 Task: Add Vevan Mozza, Plant-Based Shredded Mozzarella Cheese to the cart.
Action: Mouse moved to (796, 281)
Screenshot: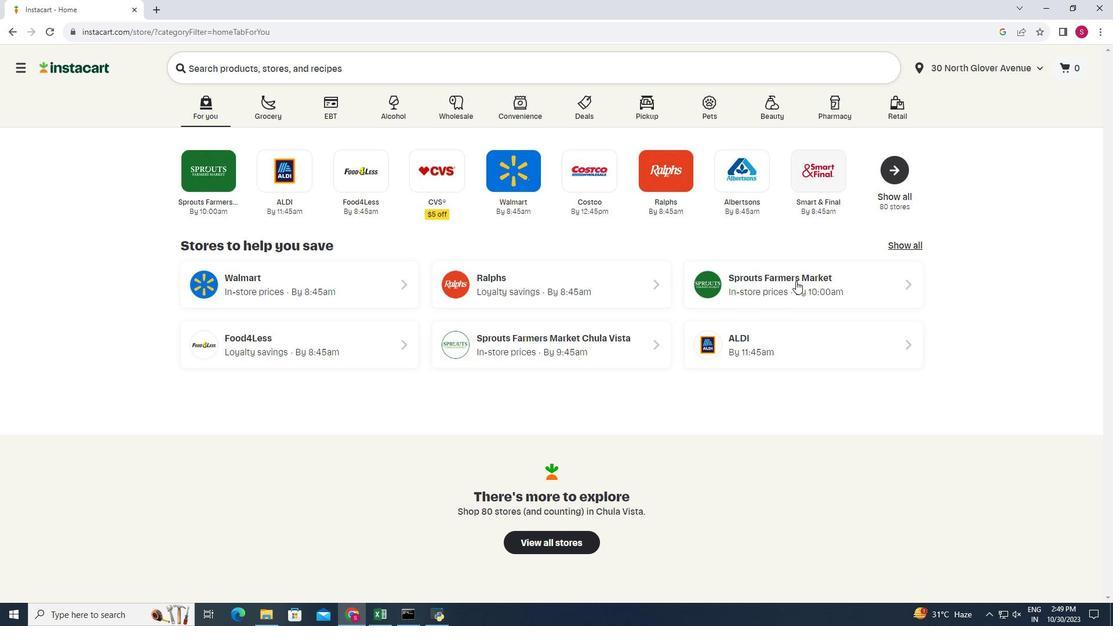 
Action: Mouse pressed left at (796, 281)
Screenshot: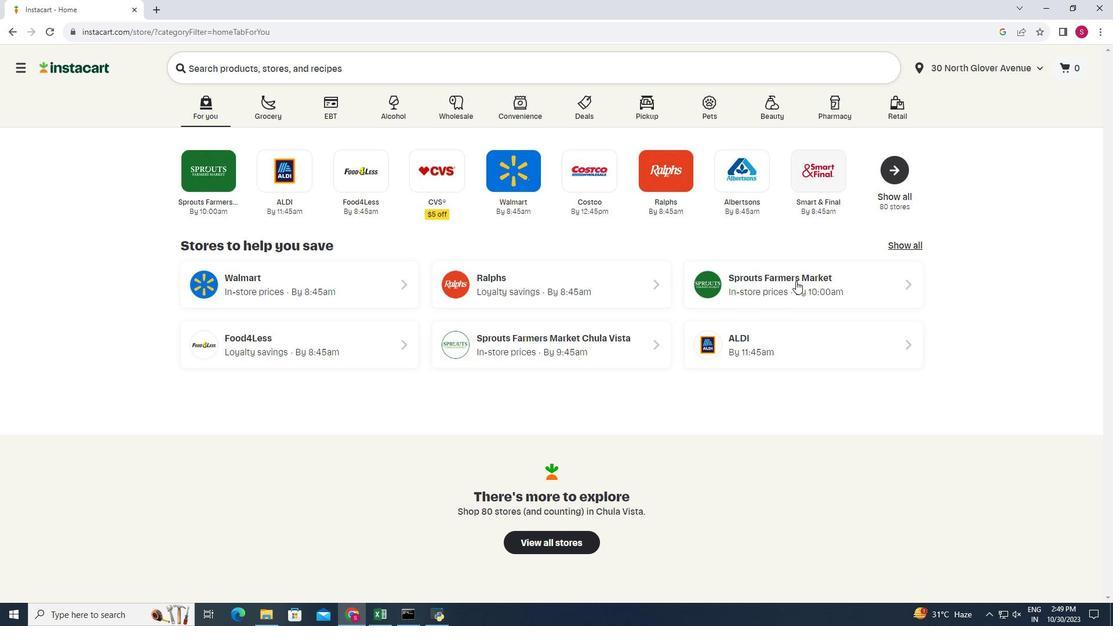 
Action: Mouse moved to (20, 507)
Screenshot: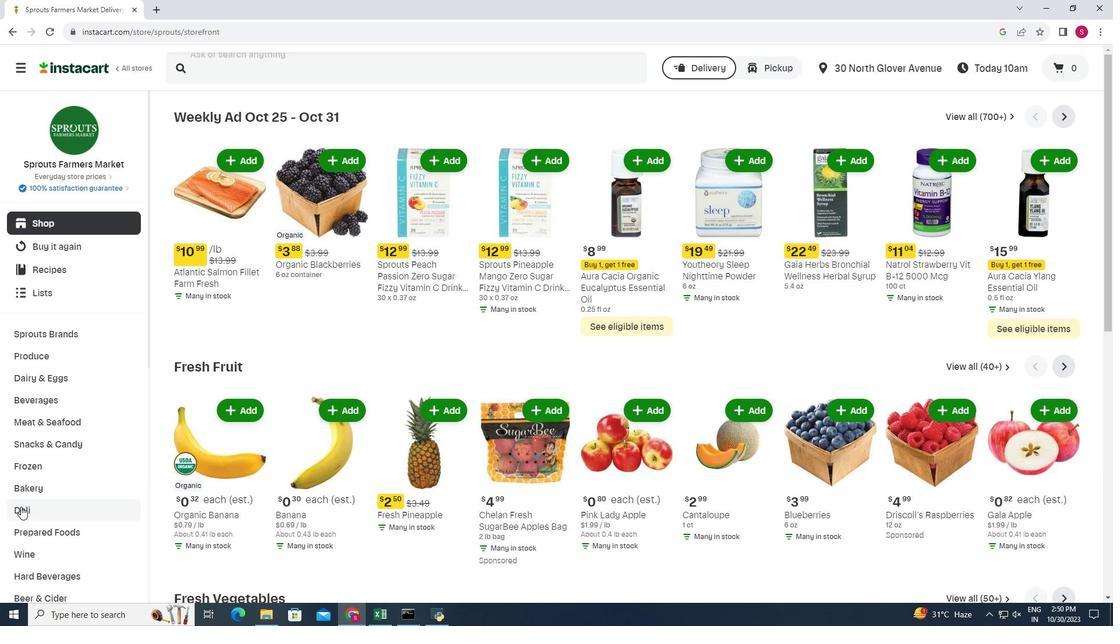 
Action: Mouse pressed left at (20, 507)
Screenshot: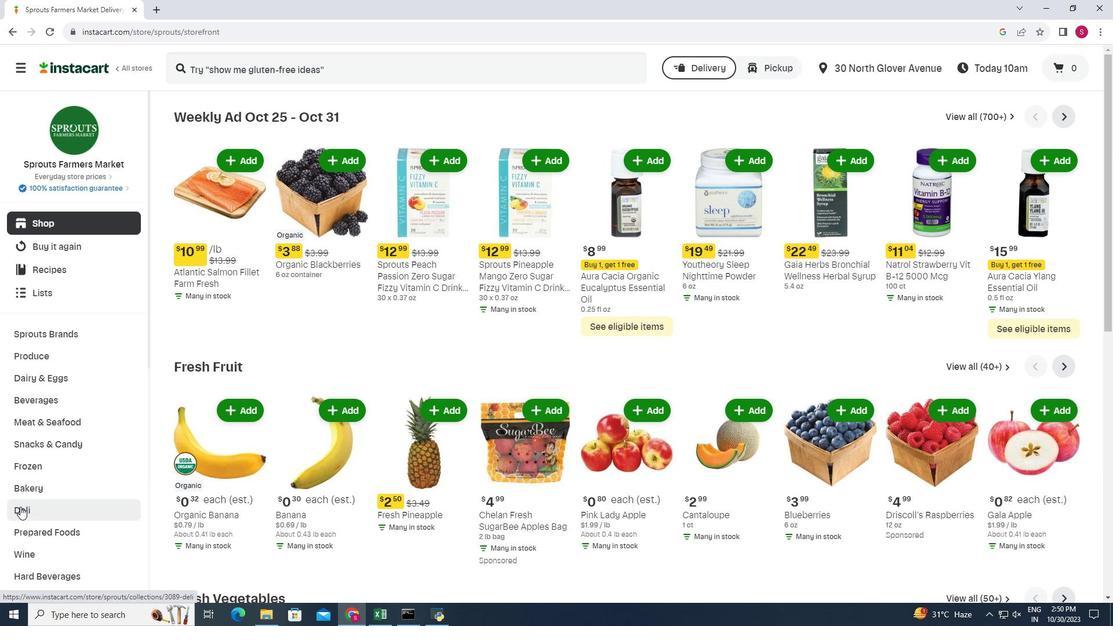 
Action: Mouse moved to (304, 291)
Screenshot: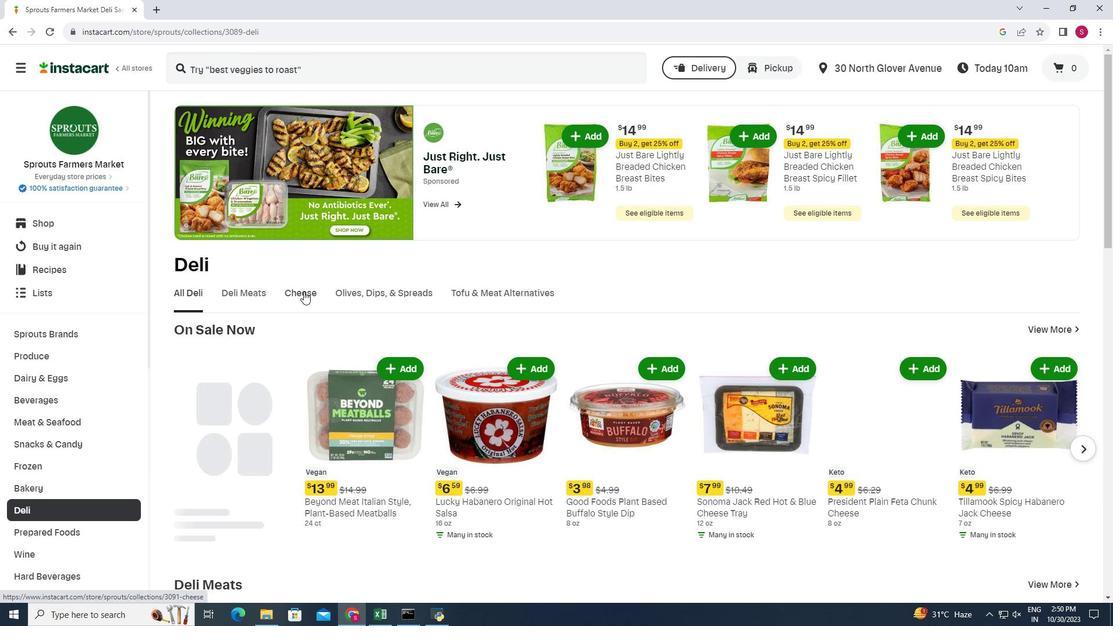
Action: Mouse pressed left at (304, 291)
Screenshot: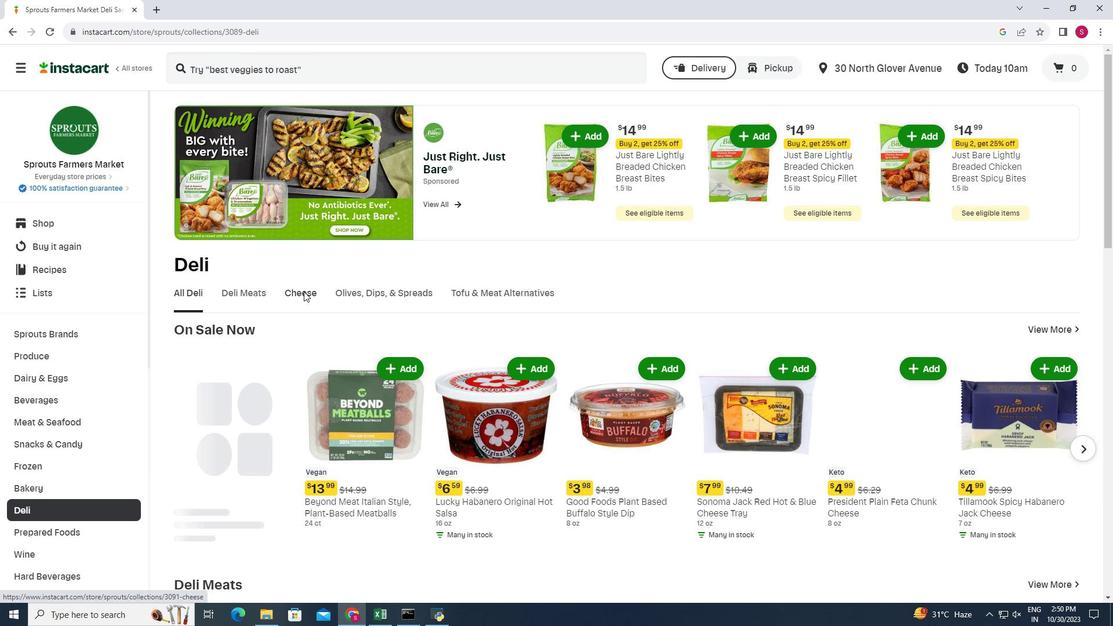 
Action: Mouse moved to (1007, 320)
Screenshot: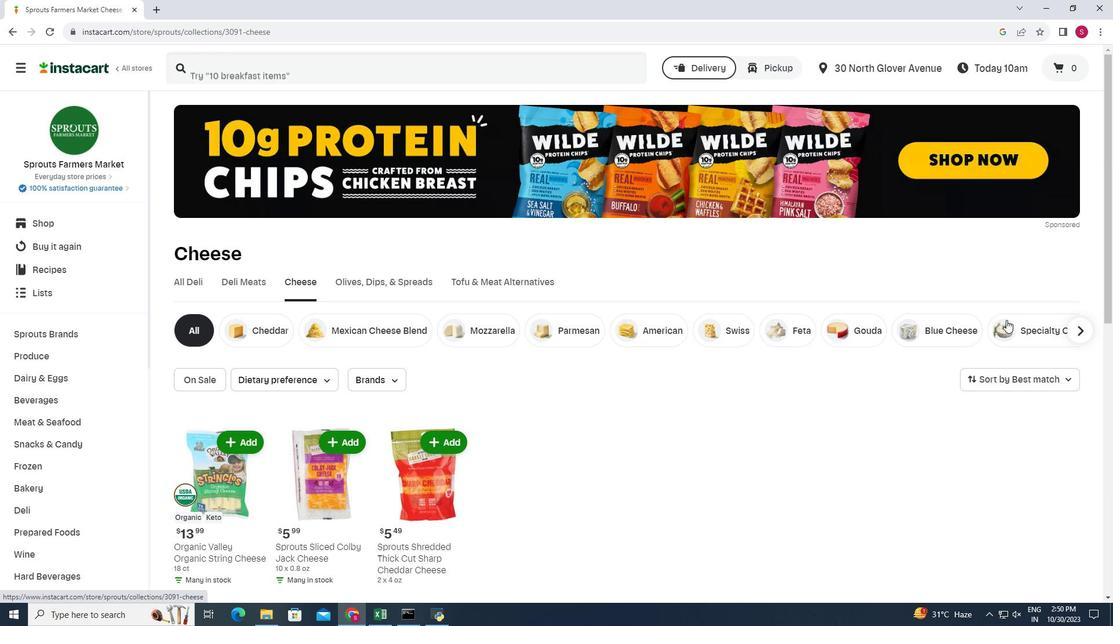 
Action: Mouse pressed left at (1007, 320)
Screenshot: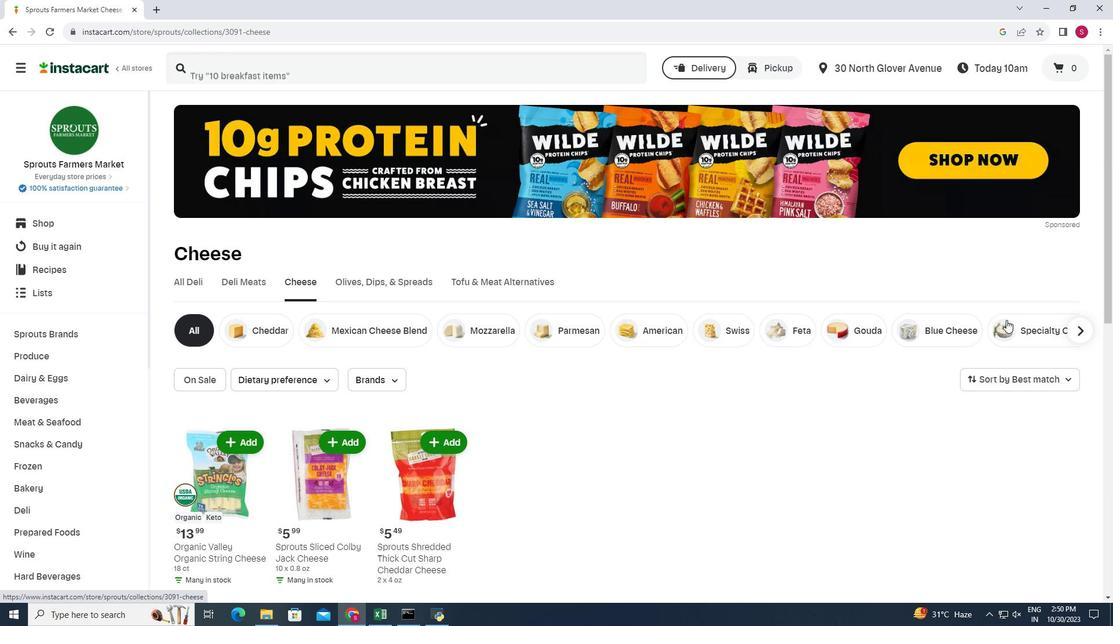 
Action: Mouse moved to (395, 268)
Screenshot: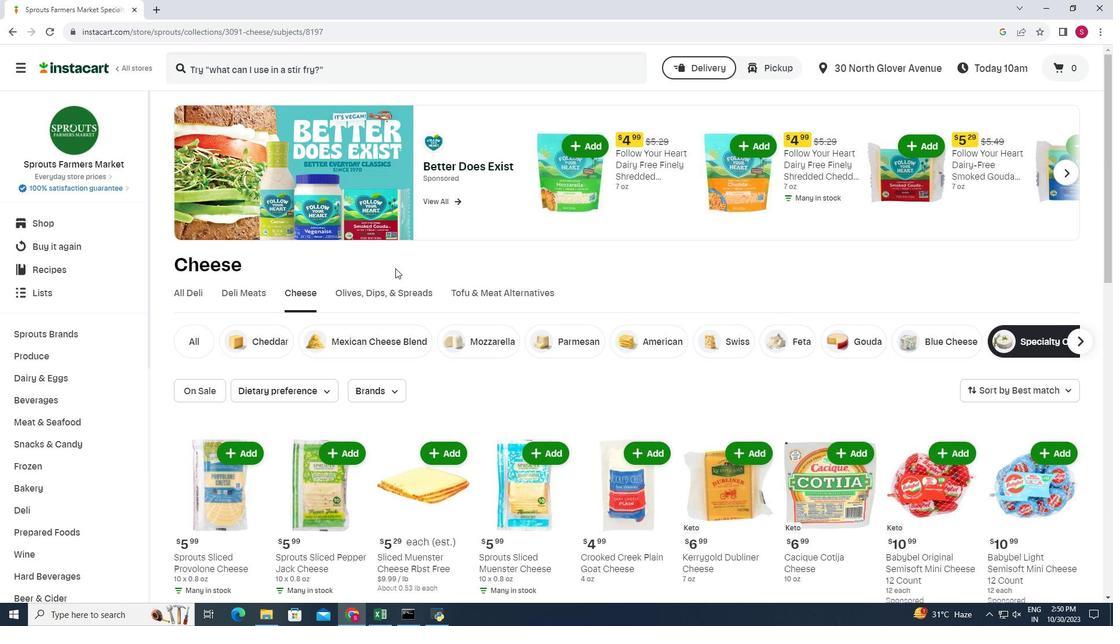 
Action: Mouse scrolled (395, 268) with delta (0, 0)
Screenshot: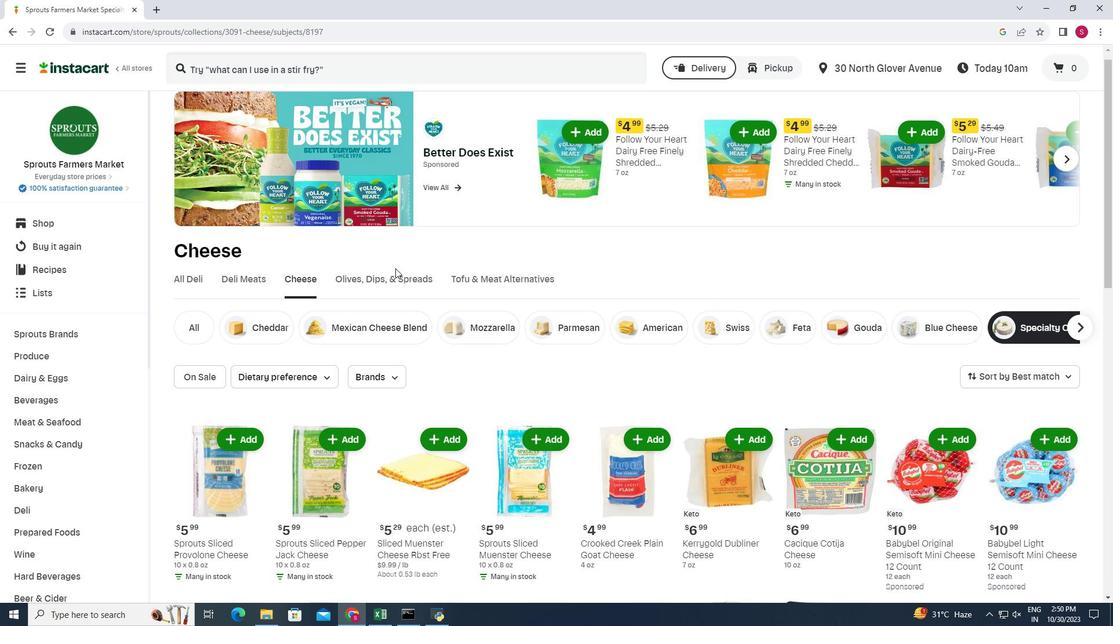 
Action: Mouse scrolled (395, 268) with delta (0, 0)
Screenshot: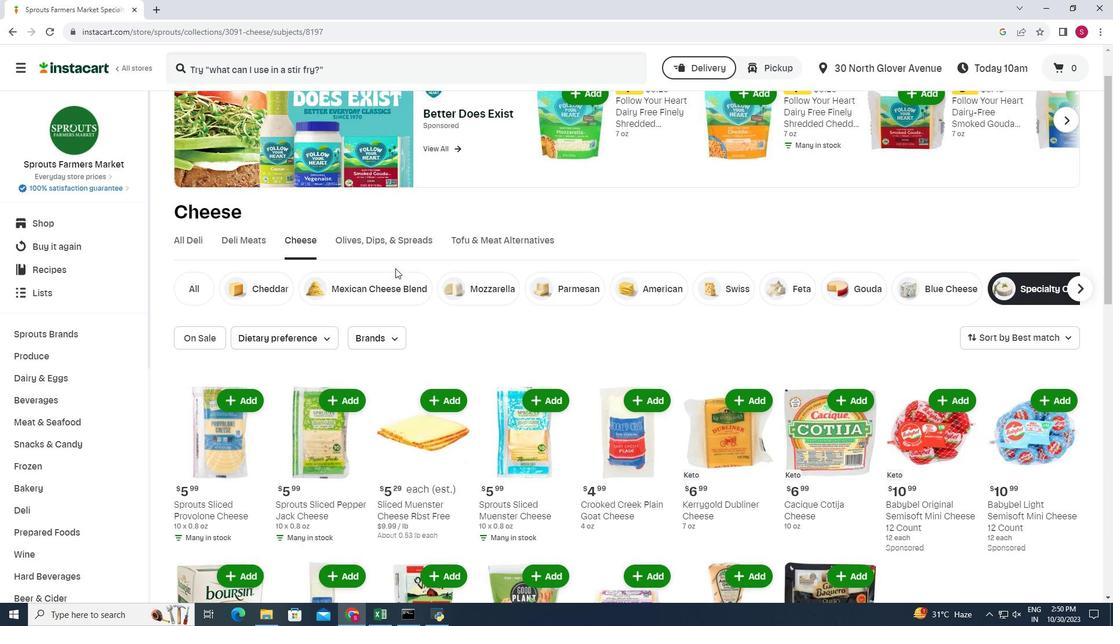 
Action: Mouse scrolled (395, 268) with delta (0, 0)
Screenshot: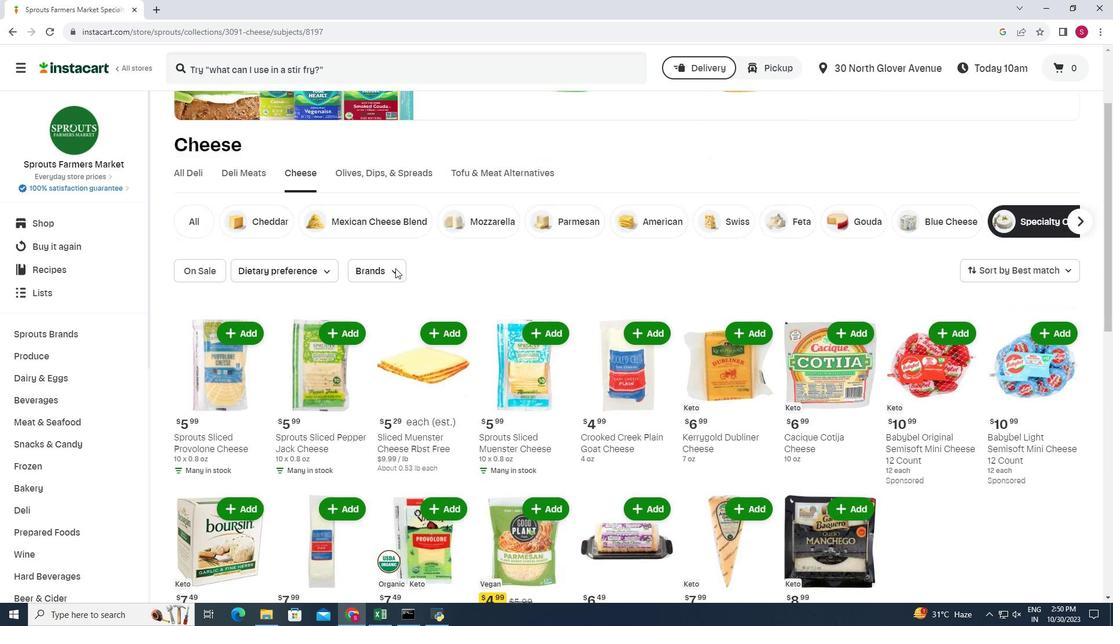 
Action: Mouse moved to (1013, 377)
Screenshot: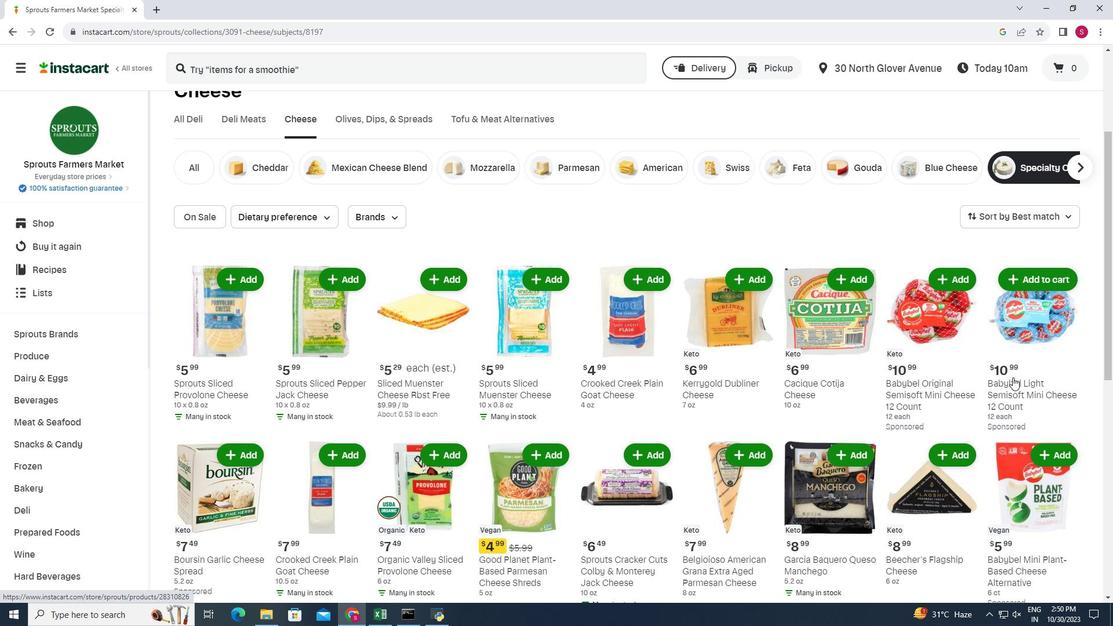 
Action: Mouse scrolled (1013, 377) with delta (0, 0)
Screenshot: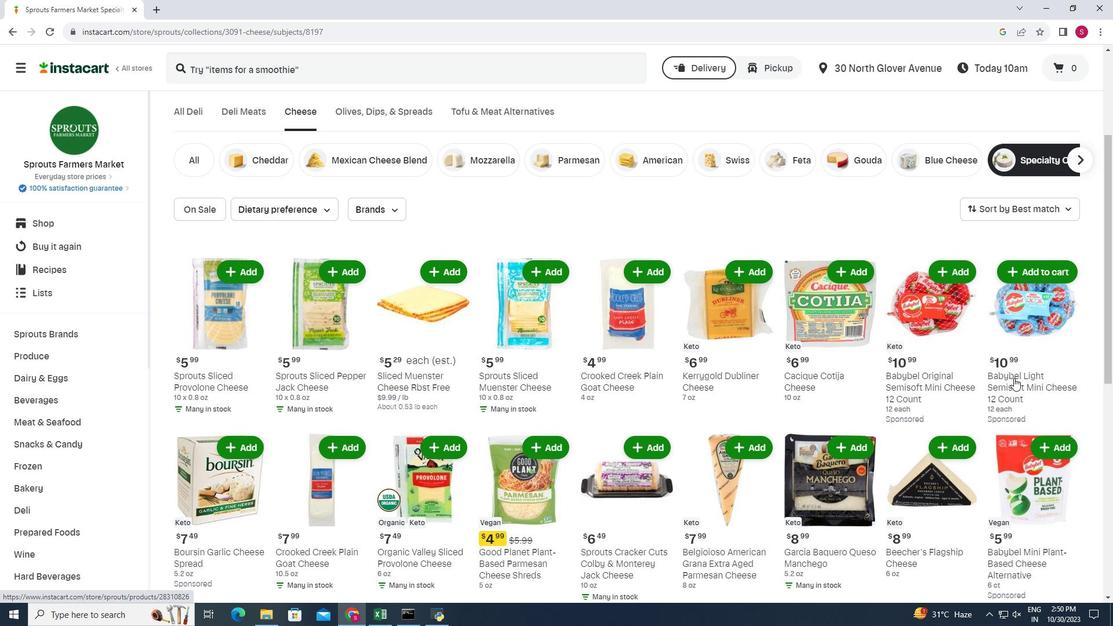 
Action: Mouse moved to (1014, 378)
Screenshot: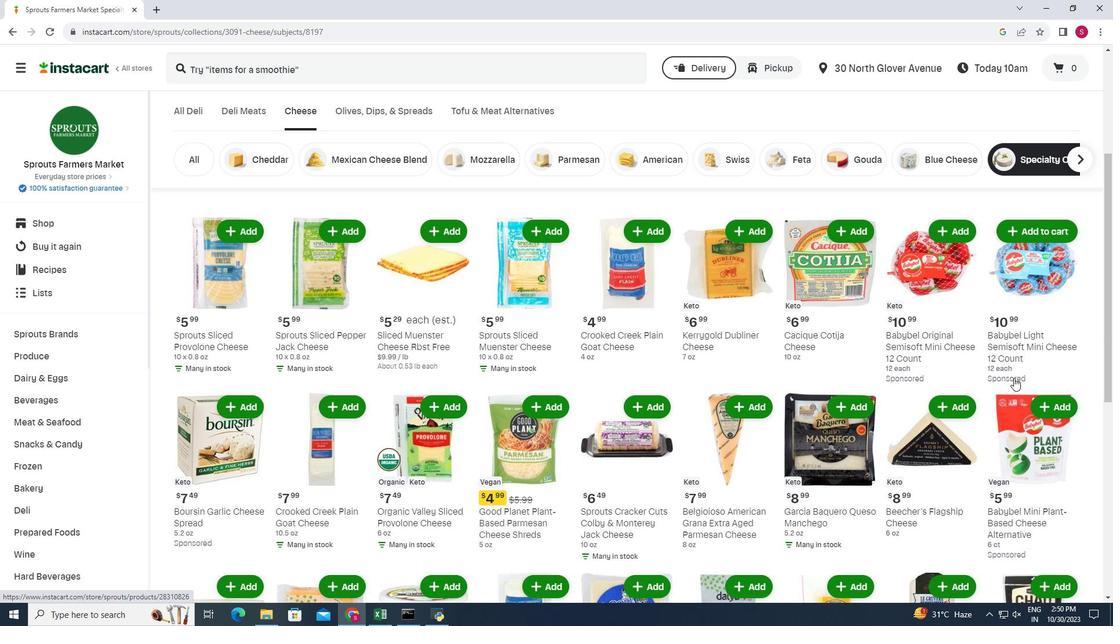 
Action: Mouse scrolled (1014, 377) with delta (0, 0)
Screenshot: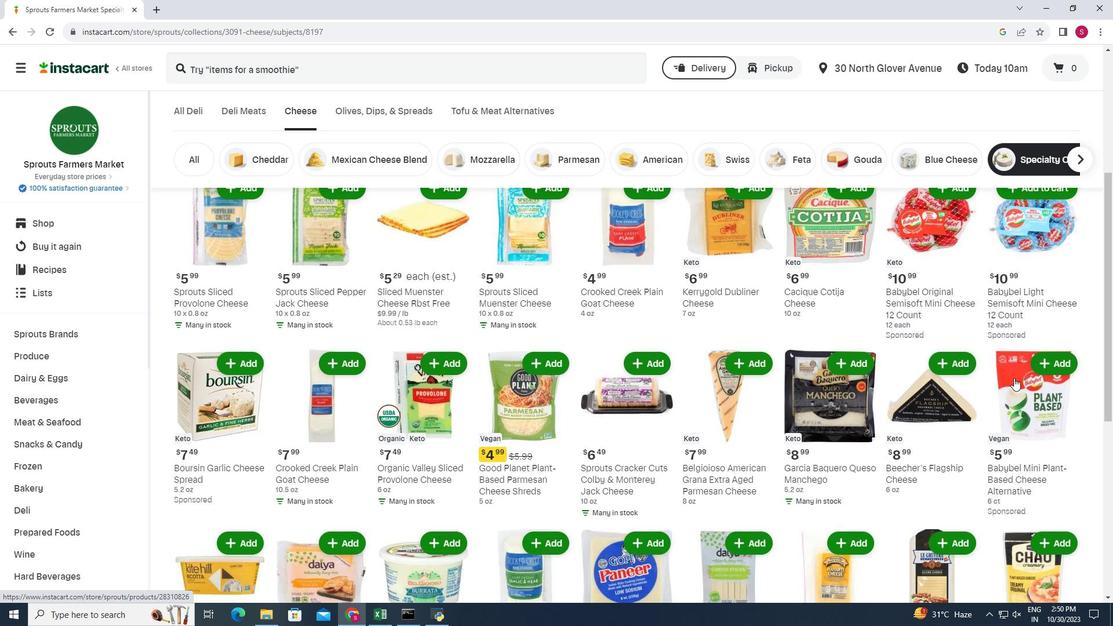 
Action: Mouse moved to (183, 425)
Screenshot: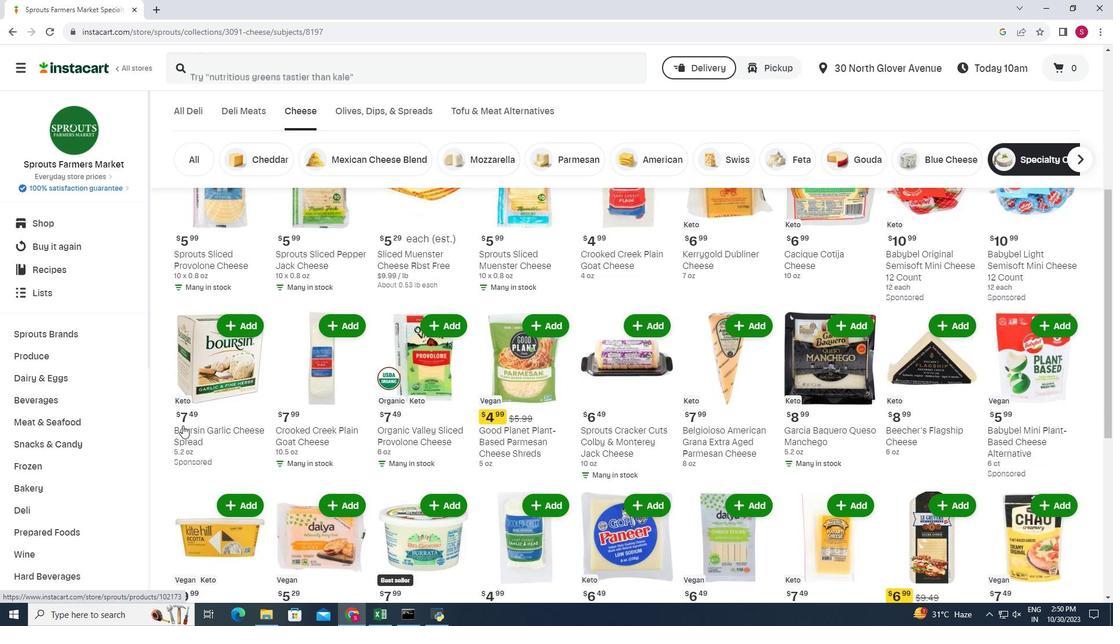 
Action: Mouse scrolled (183, 425) with delta (0, 0)
Screenshot: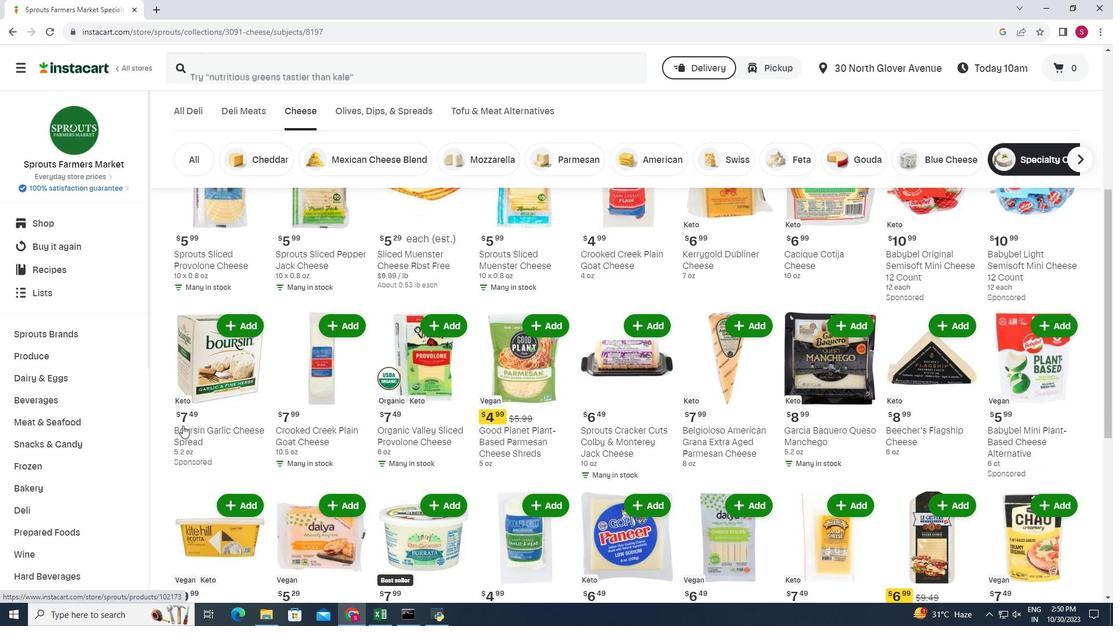 
Action: Mouse moved to (183, 425)
Screenshot: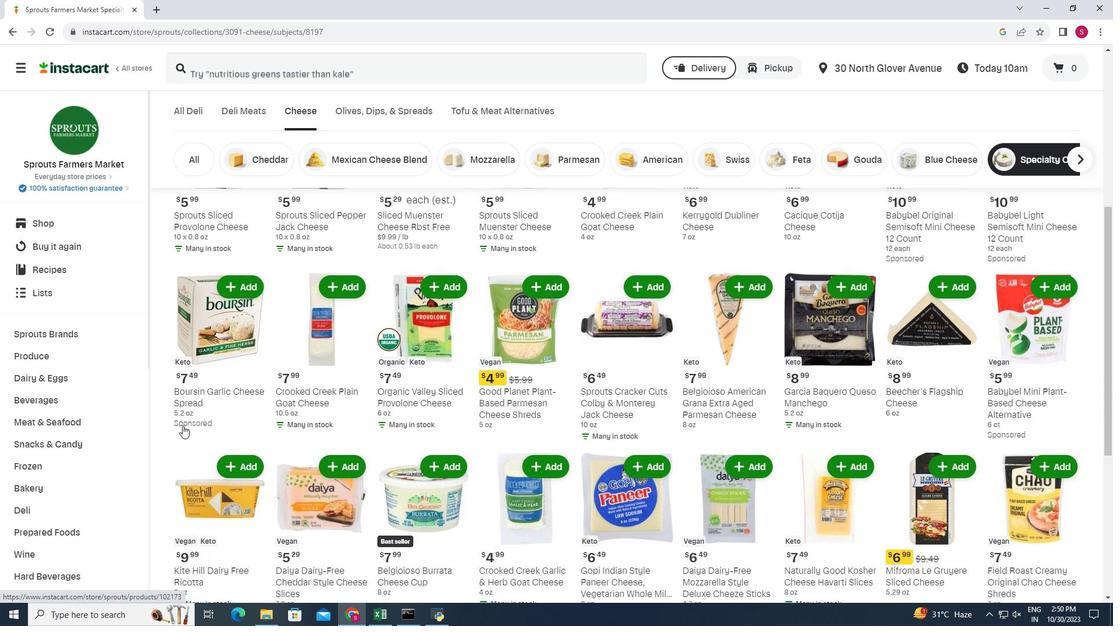 
Action: Mouse scrolled (183, 425) with delta (0, 0)
Screenshot: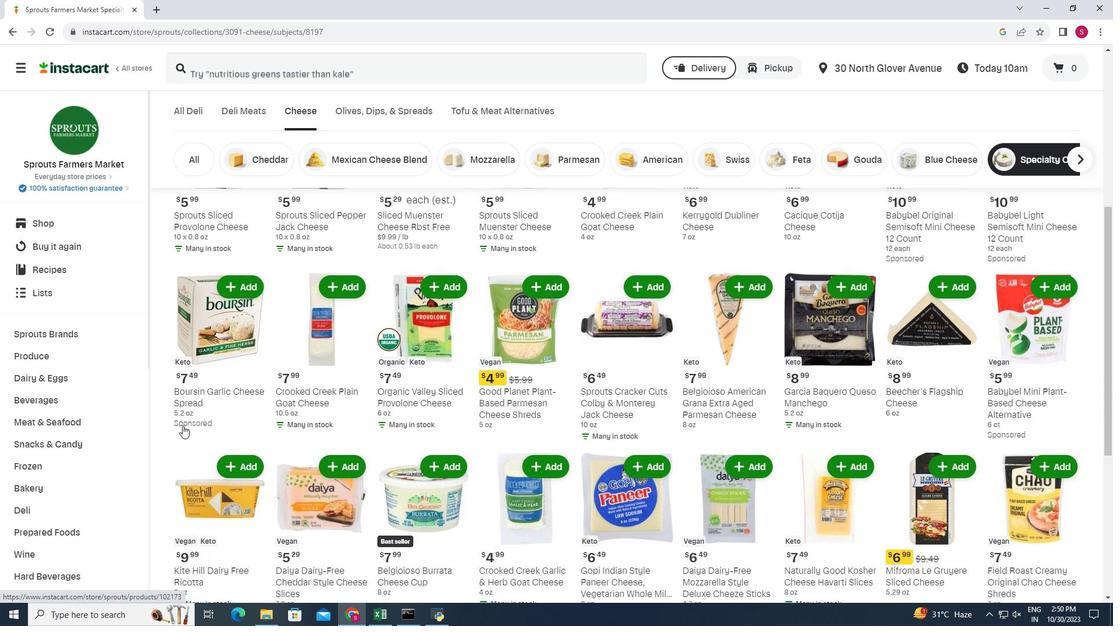 
Action: Mouse moved to (182, 425)
Screenshot: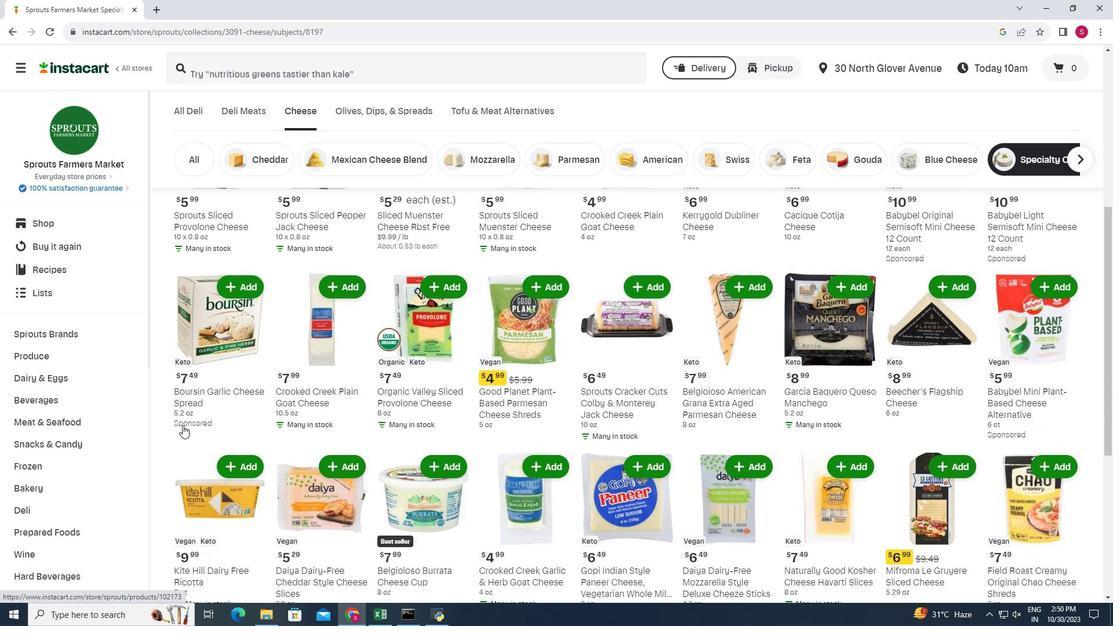 
Action: Mouse scrolled (182, 425) with delta (0, 0)
Screenshot: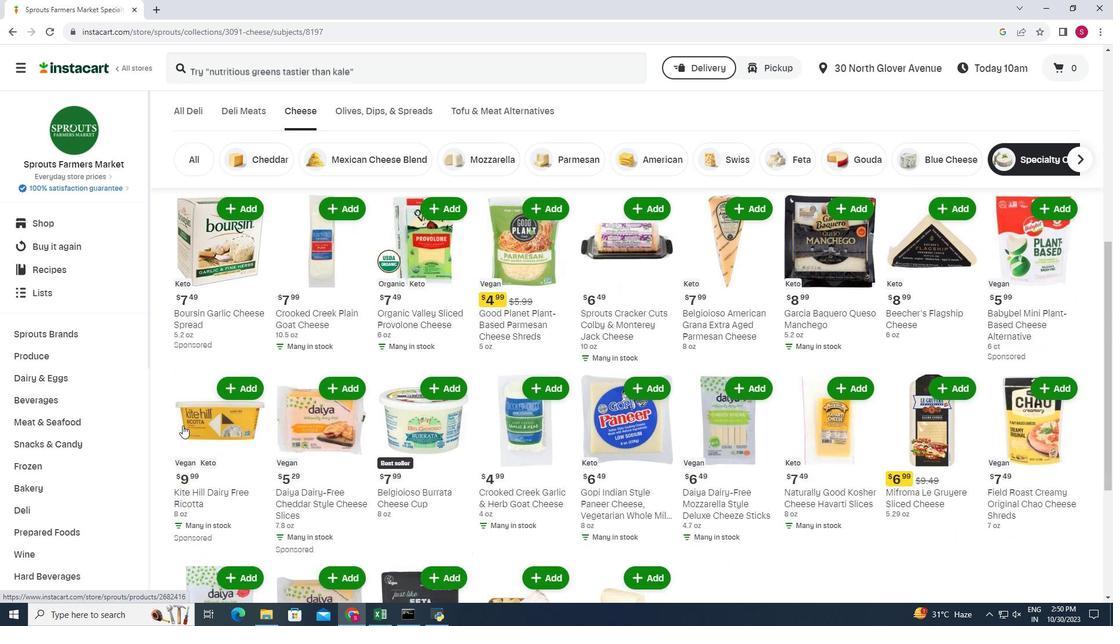 
Action: Mouse moved to (1021, 456)
Screenshot: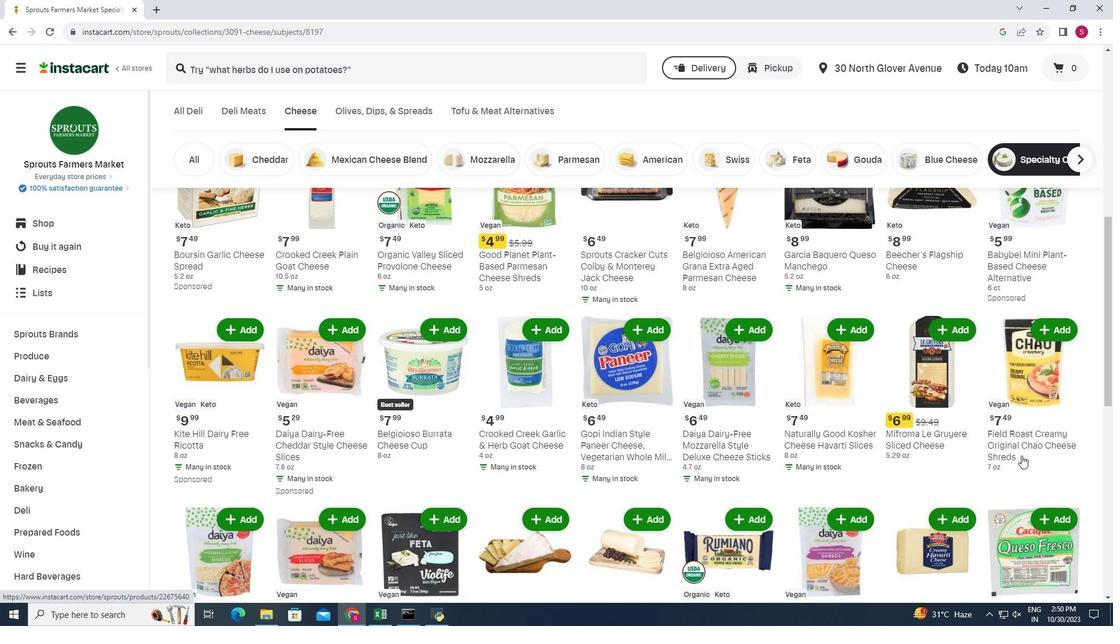 
Action: Mouse scrolled (1021, 455) with delta (0, 0)
Screenshot: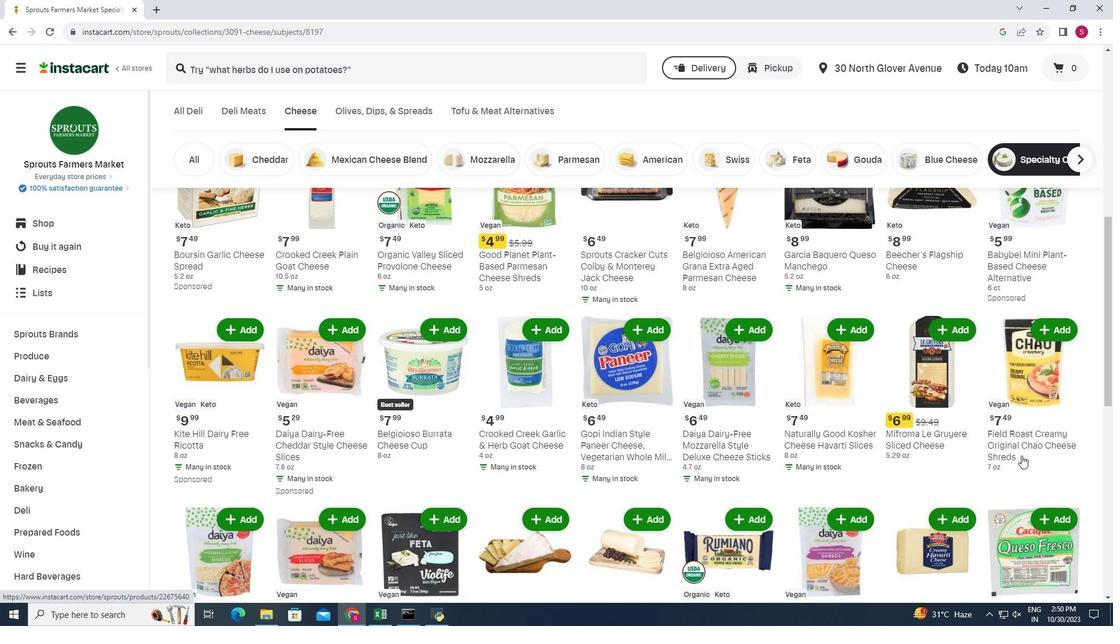 
Action: Mouse moved to (1022, 456)
Screenshot: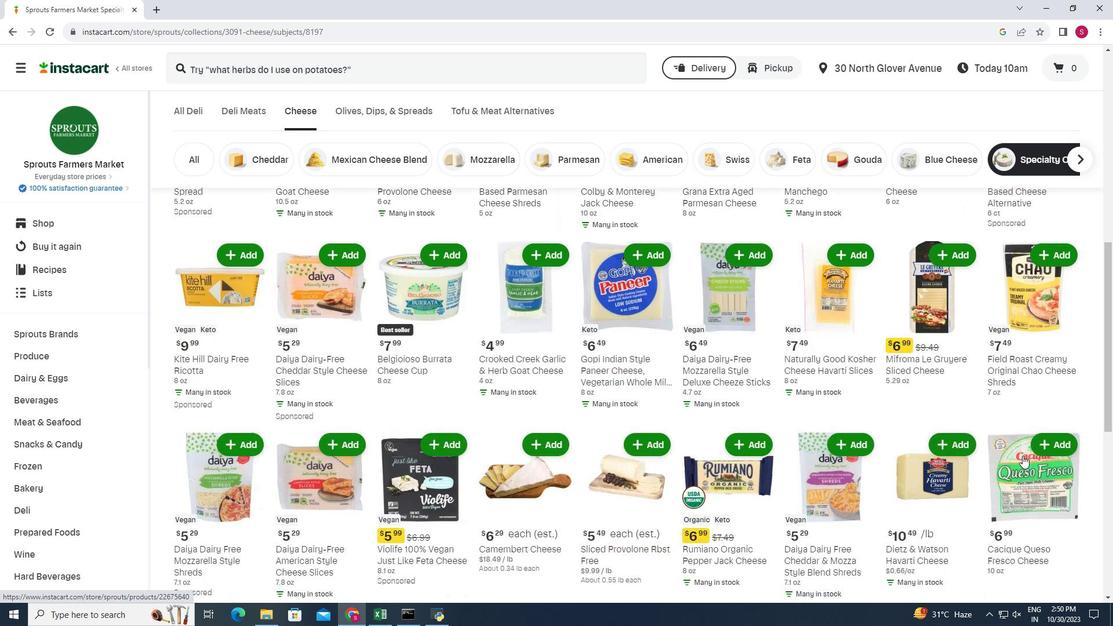 
Action: Mouse scrolled (1022, 455) with delta (0, 0)
Screenshot: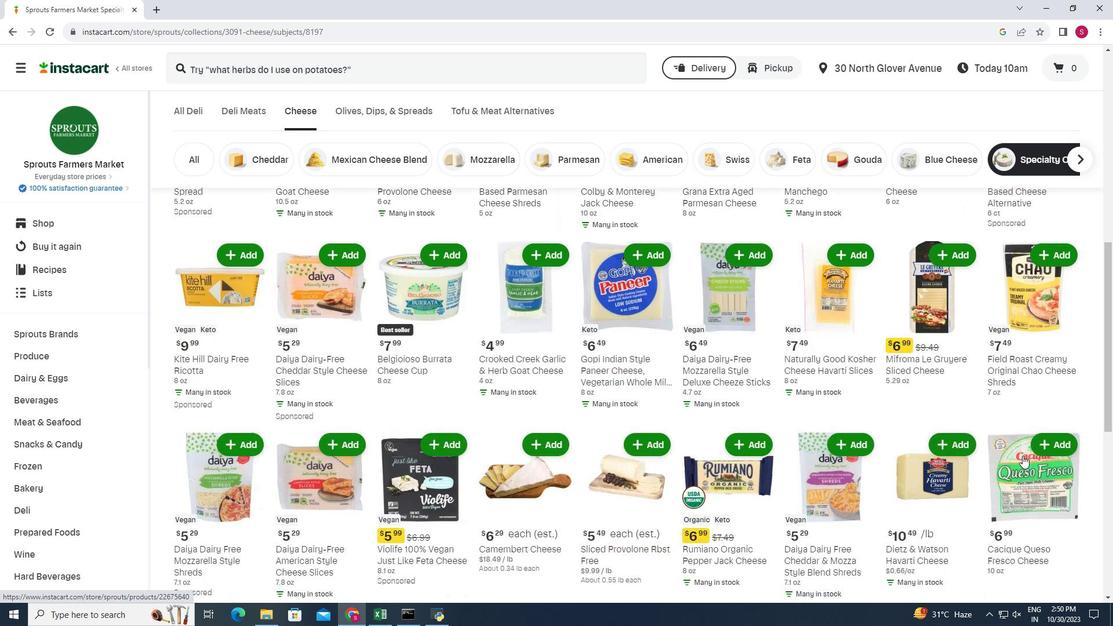 
Action: Mouse scrolled (1022, 455) with delta (0, 0)
Screenshot: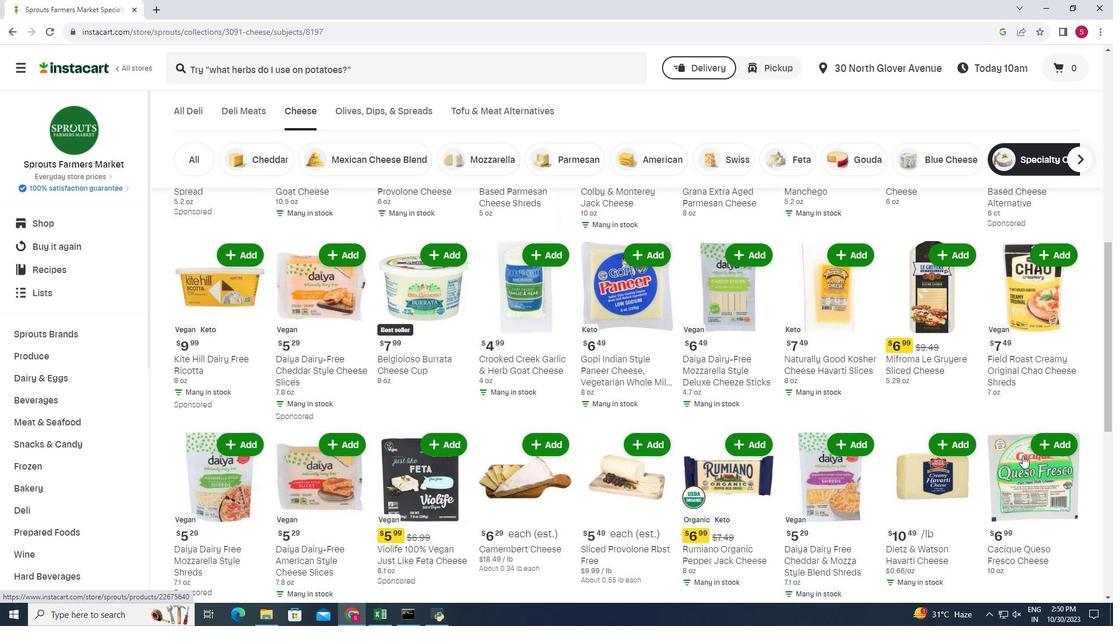 
Action: Mouse moved to (207, 464)
Screenshot: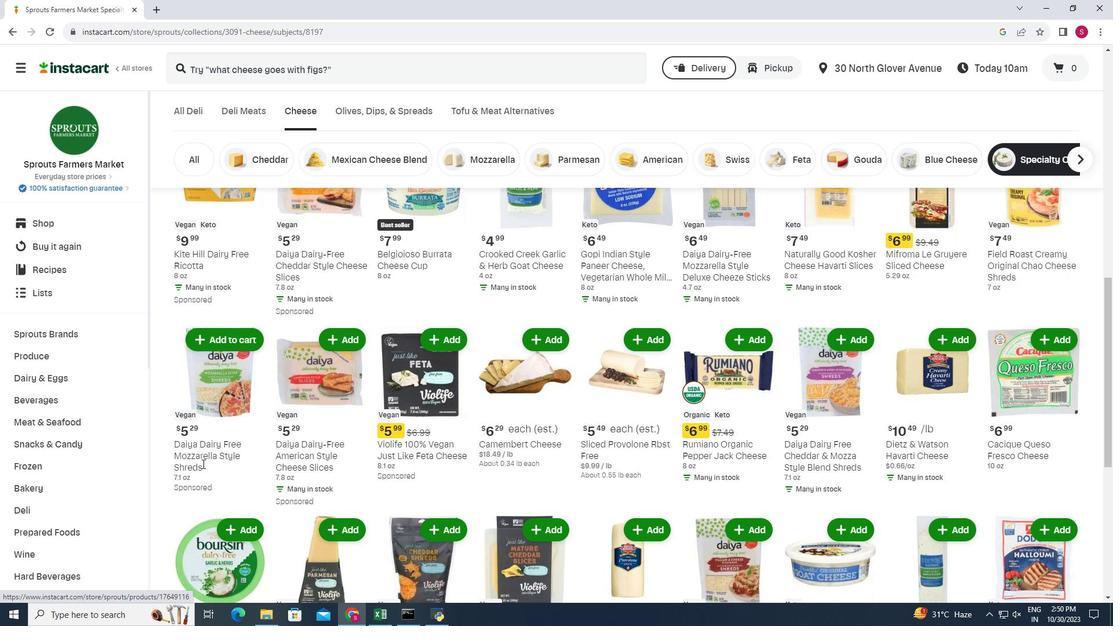 
Action: Mouse scrolled (207, 463) with delta (0, 0)
Screenshot: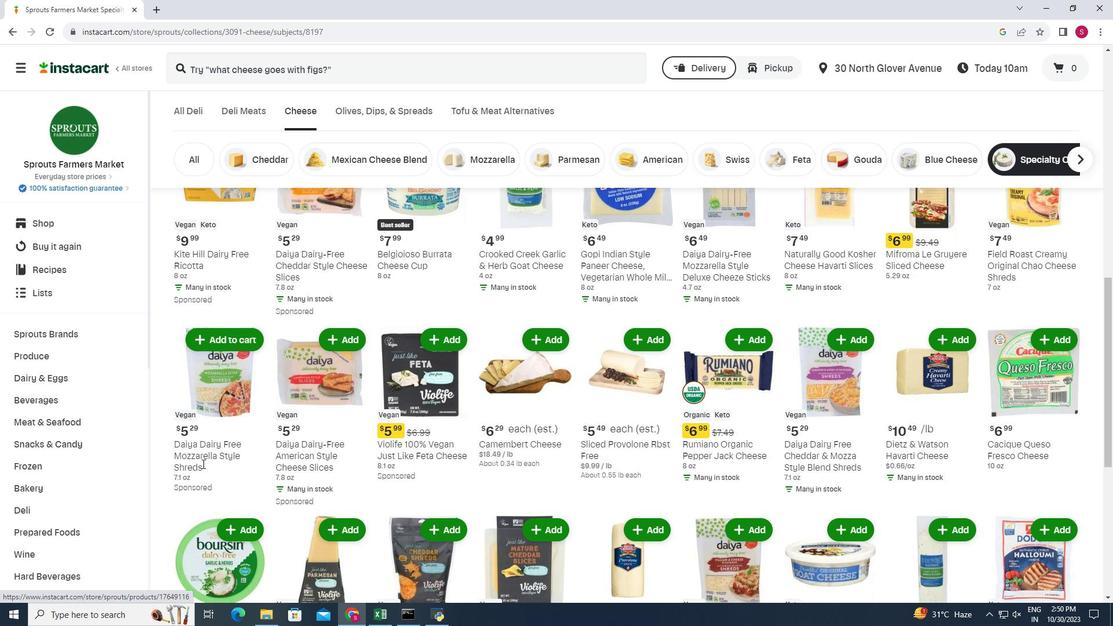 
Action: Mouse moved to (203, 464)
Screenshot: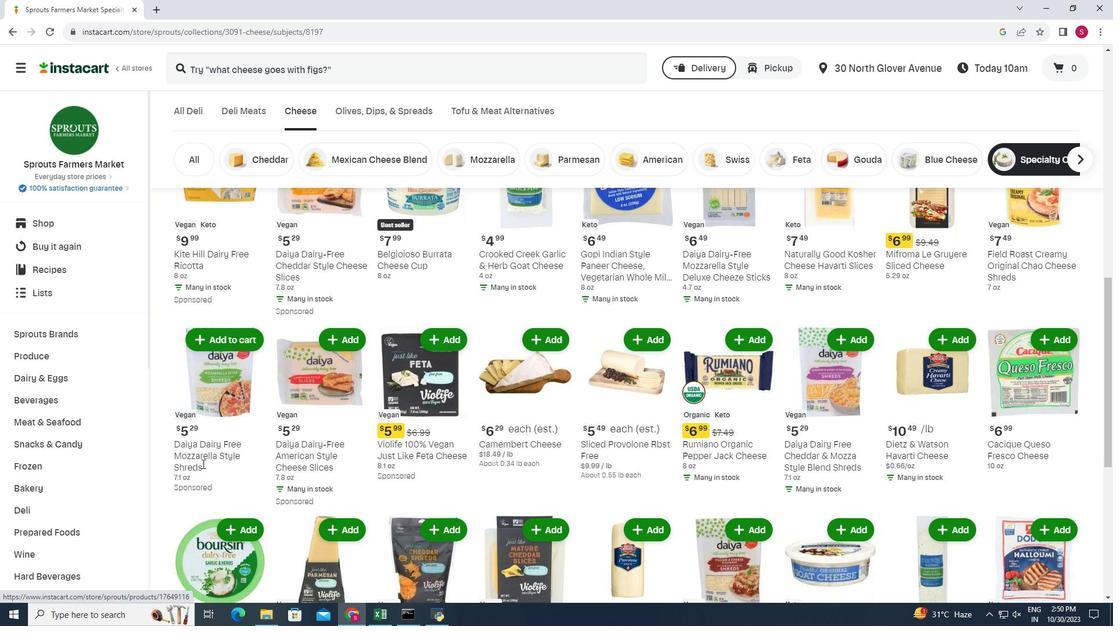 
Action: Mouse scrolled (203, 463) with delta (0, 0)
Screenshot: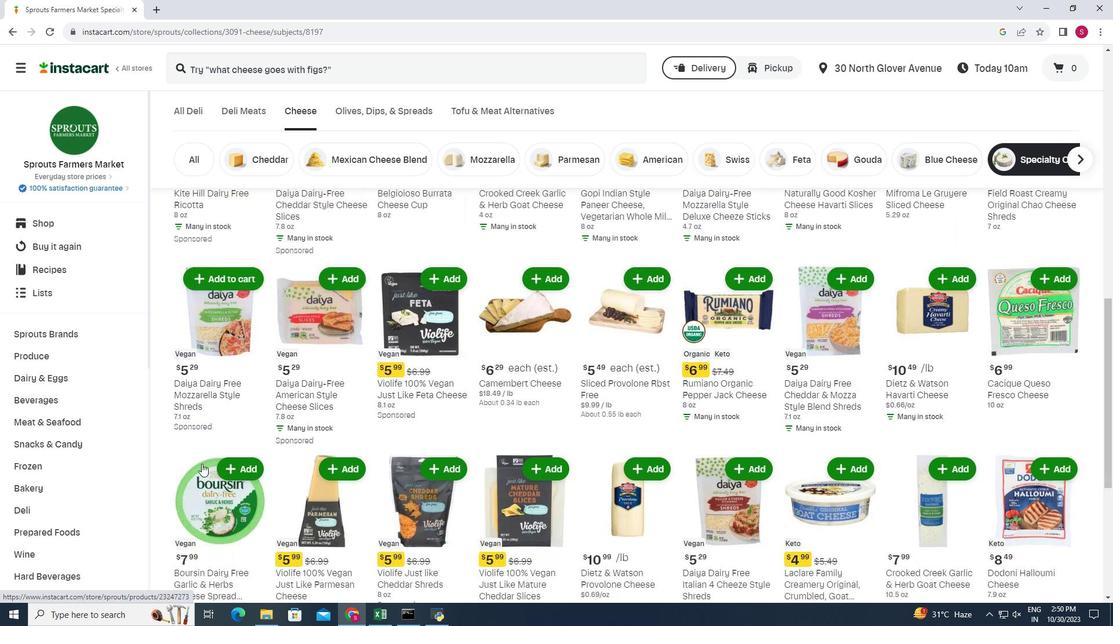 
Action: Mouse scrolled (203, 463) with delta (0, 0)
Screenshot: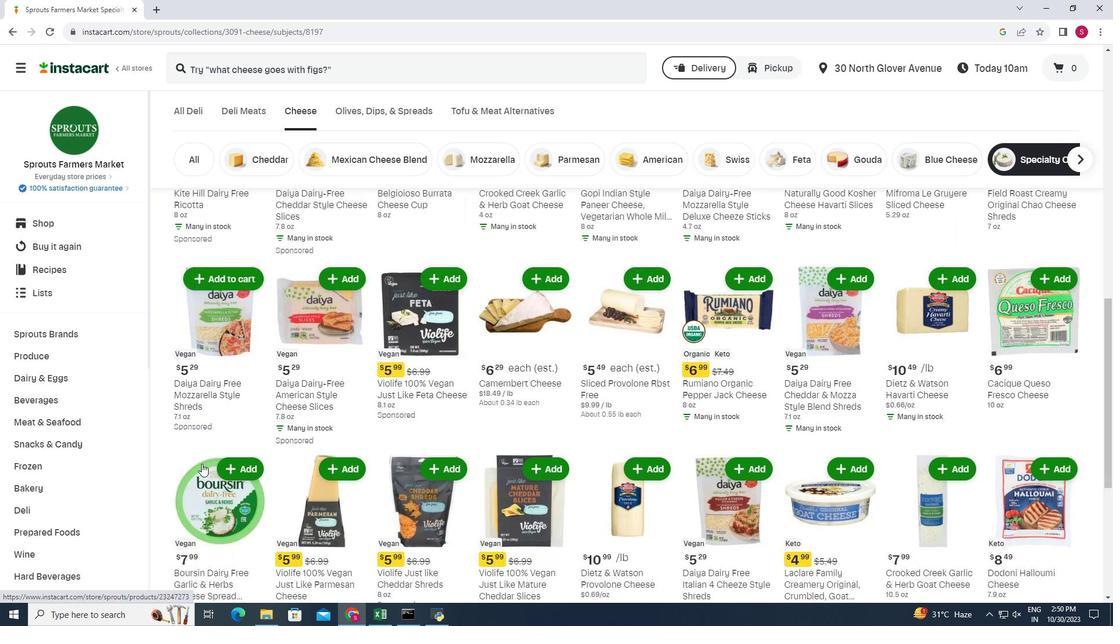 
Action: Mouse moved to (202, 464)
Screenshot: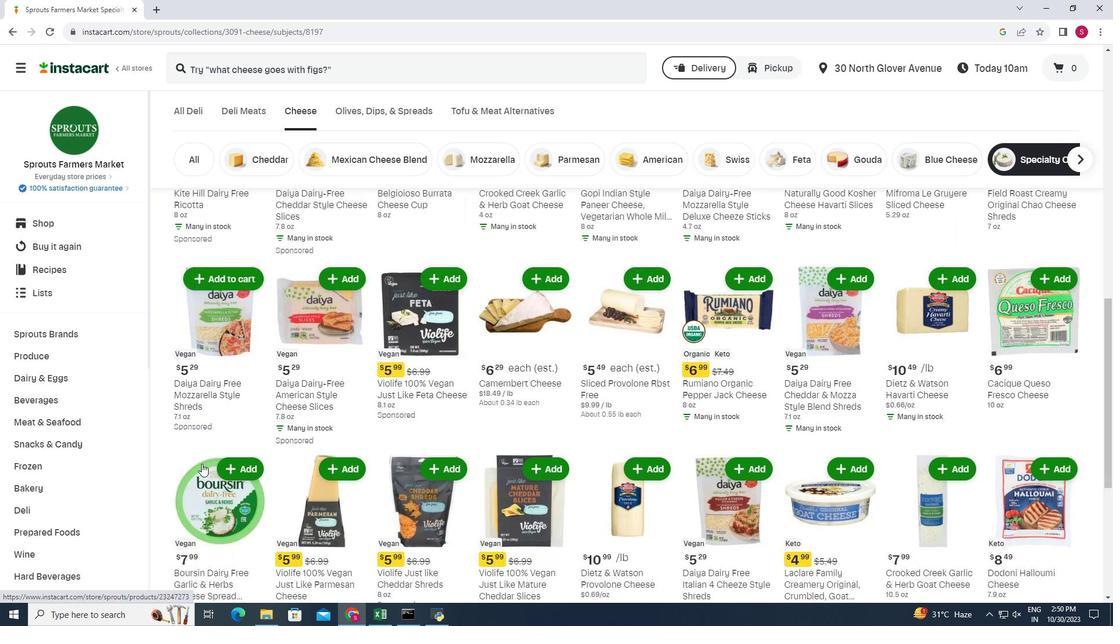 
Action: Mouse scrolled (202, 463) with delta (0, 0)
Screenshot: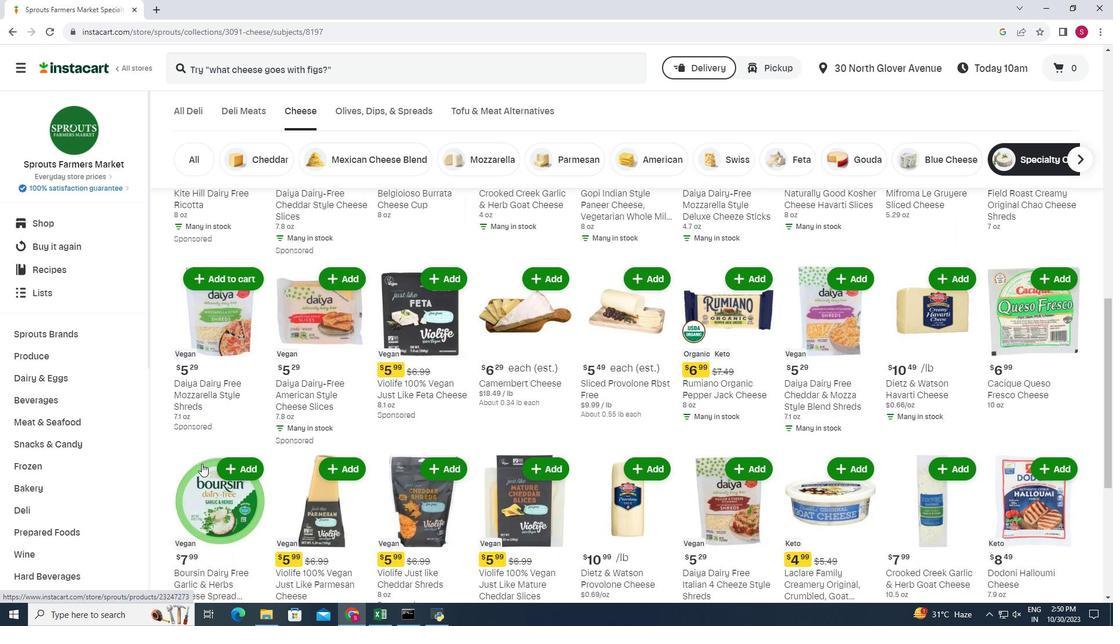 
Action: Mouse moved to (1052, 430)
Screenshot: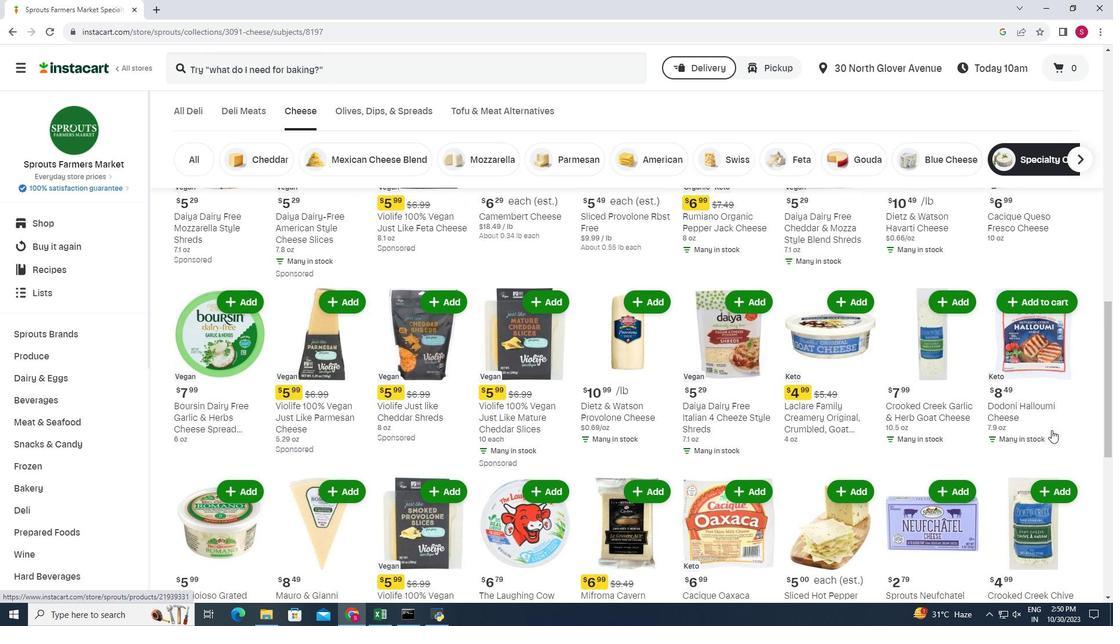 
Action: Mouse scrolled (1052, 429) with delta (0, 0)
Screenshot: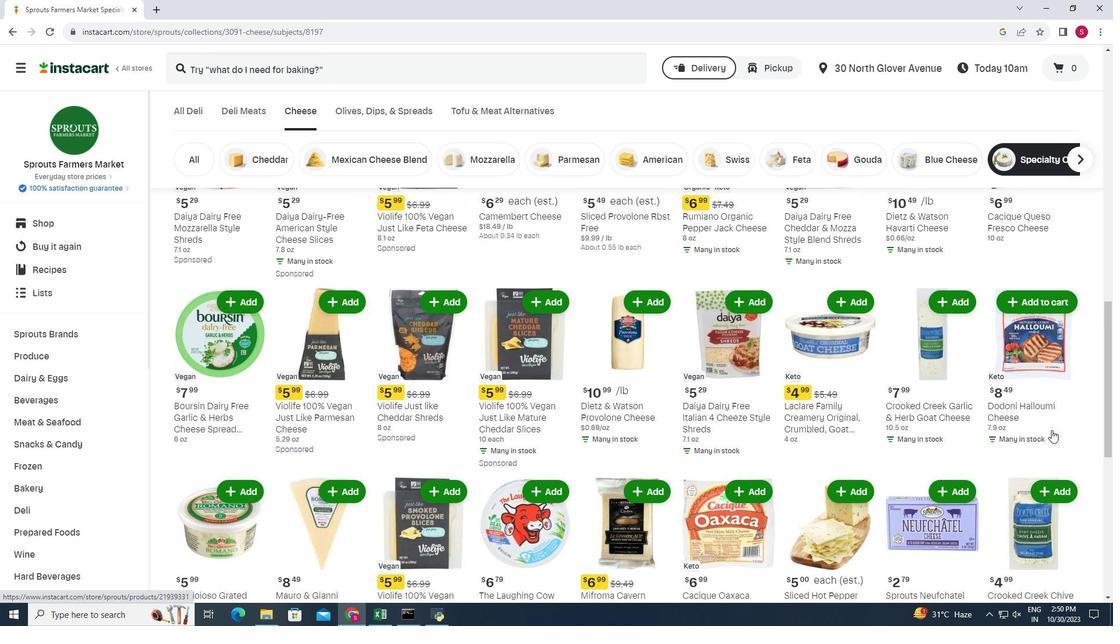 
Action: Mouse scrolled (1052, 429) with delta (0, 0)
Screenshot: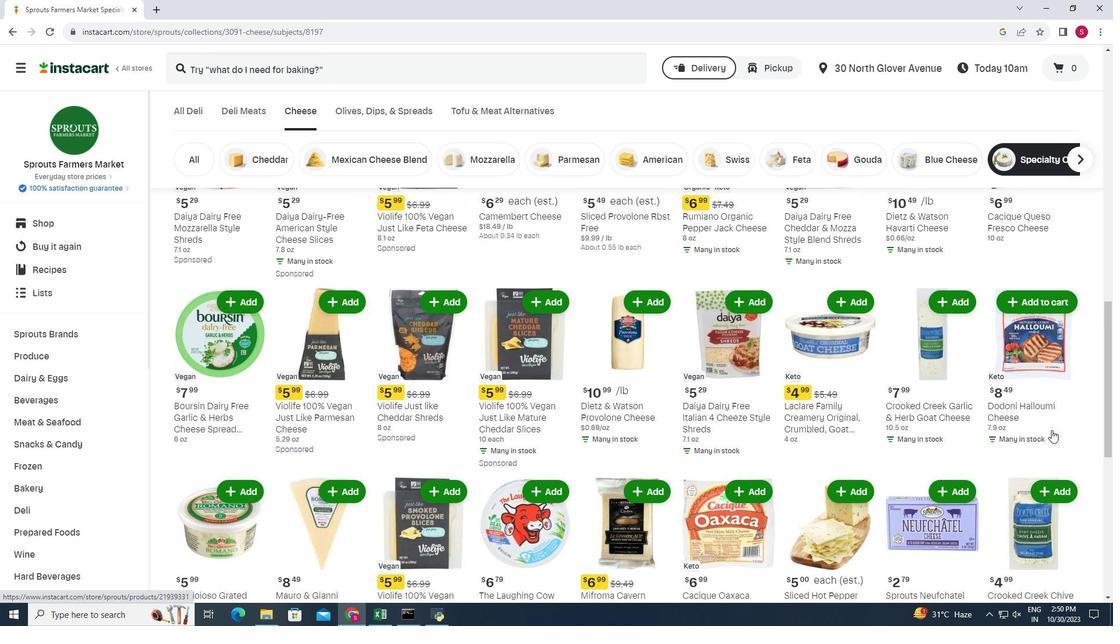 
Action: Mouse scrolled (1052, 429) with delta (0, 0)
Screenshot: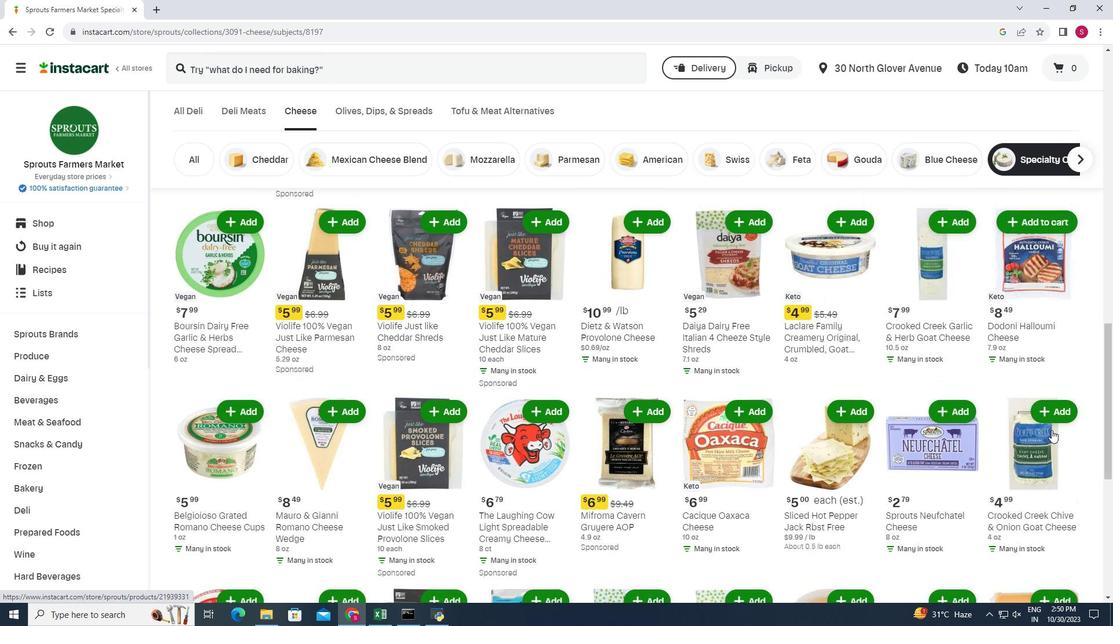 
Action: Mouse moved to (241, 407)
Screenshot: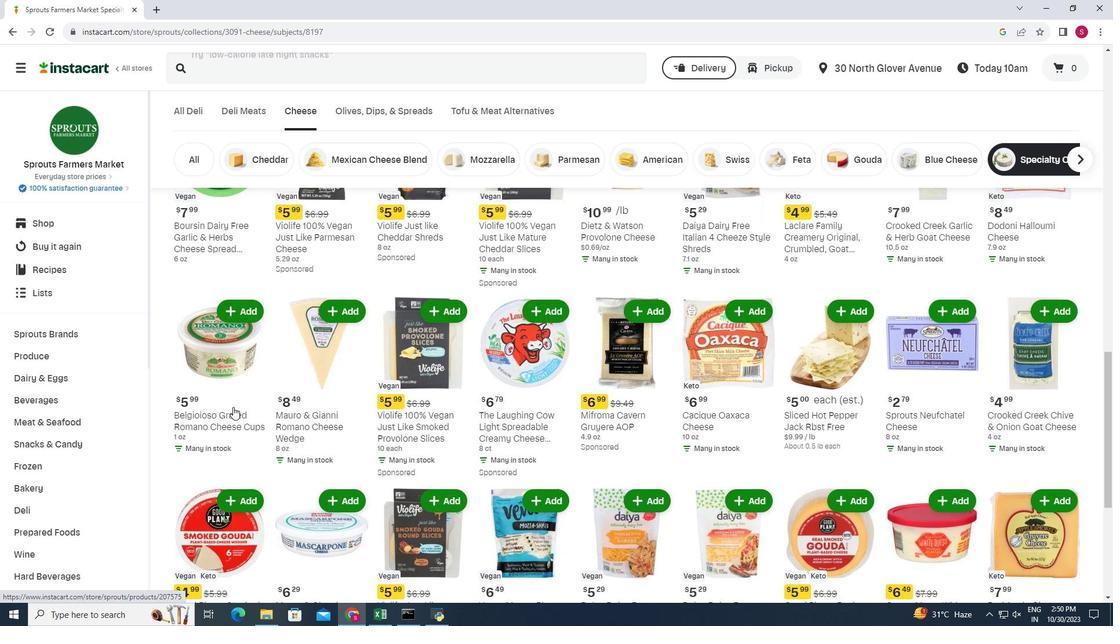 
Action: Mouse scrolled (241, 407) with delta (0, 0)
Screenshot: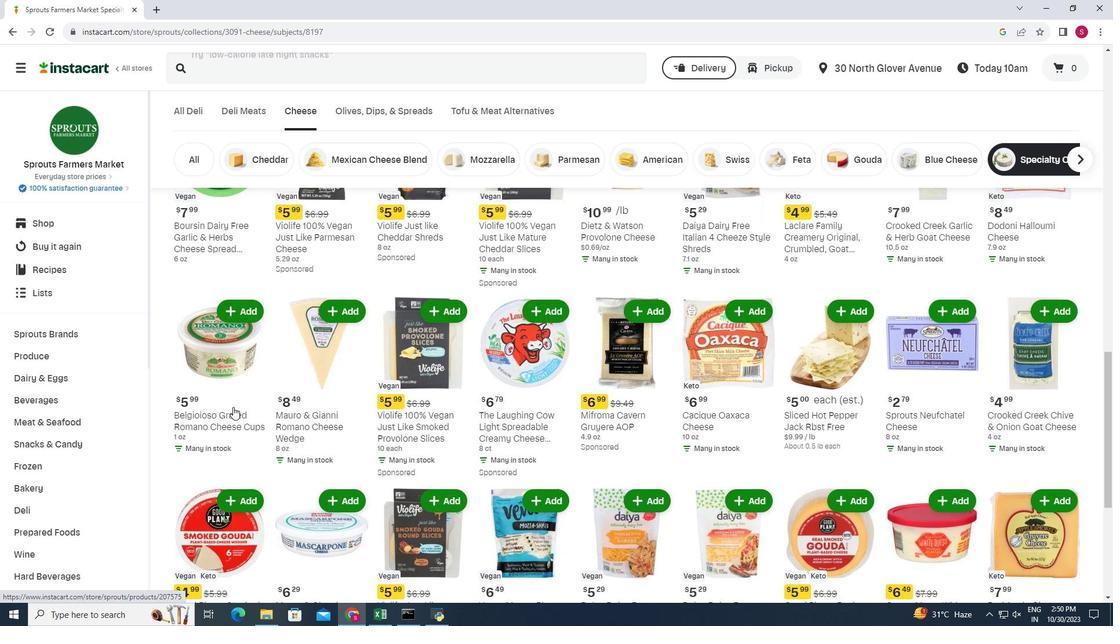 
Action: Mouse moved to (237, 407)
Screenshot: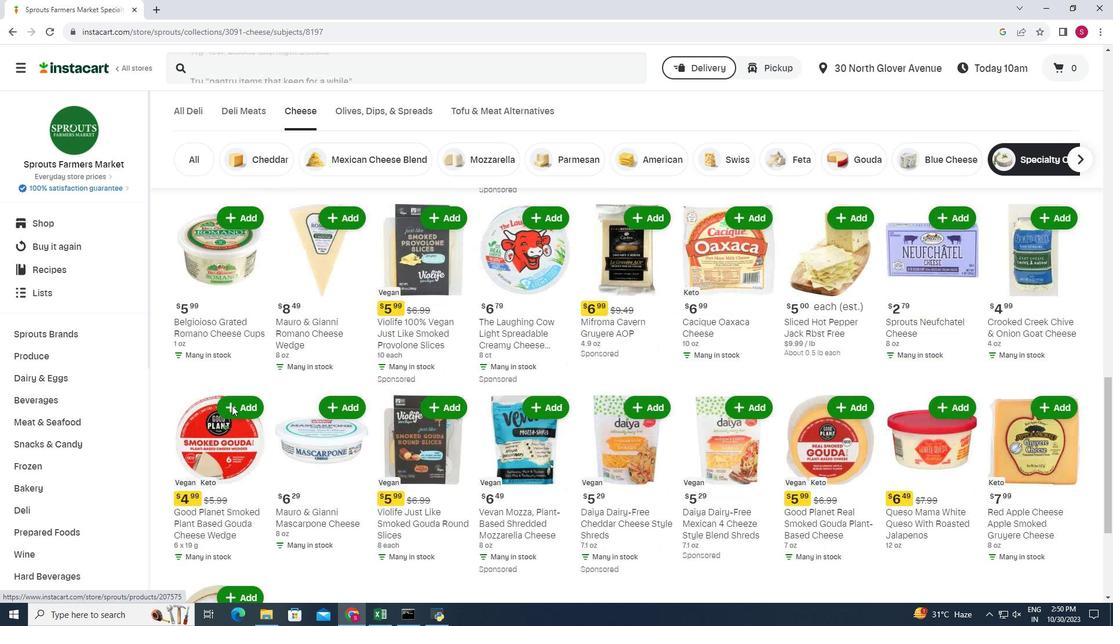 
Action: Mouse scrolled (237, 407) with delta (0, 0)
Screenshot: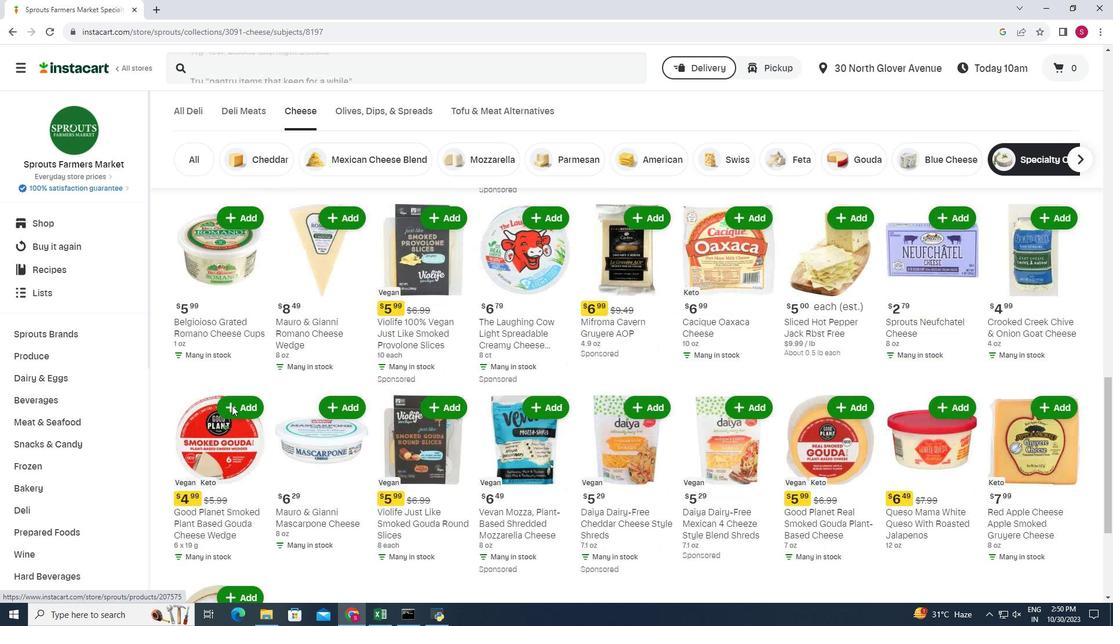 
Action: Mouse moved to (236, 407)
Screenshot: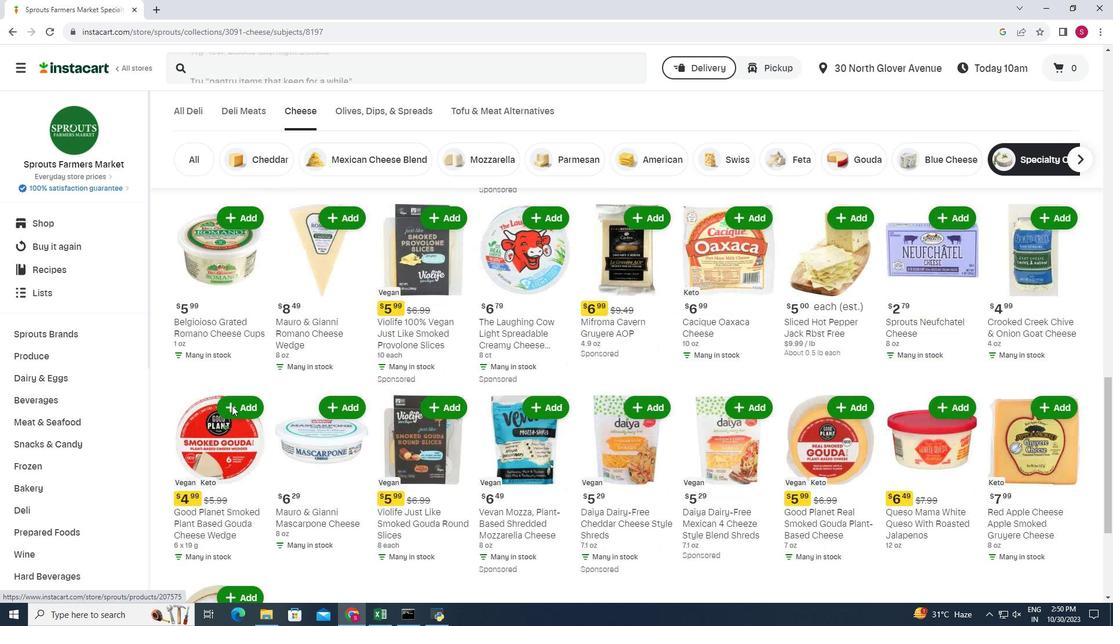 
Action: Mouse scrolled (236, 406) with delta (0, 0)
Screenshot: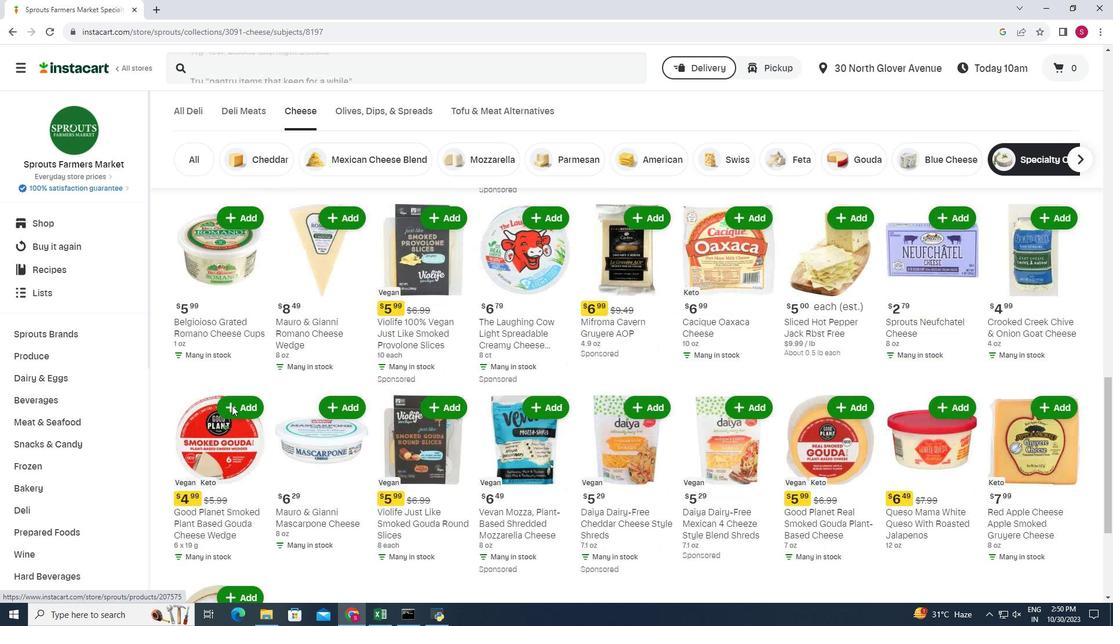 
Action: Mouse moved to (233, 407)
Screenshot: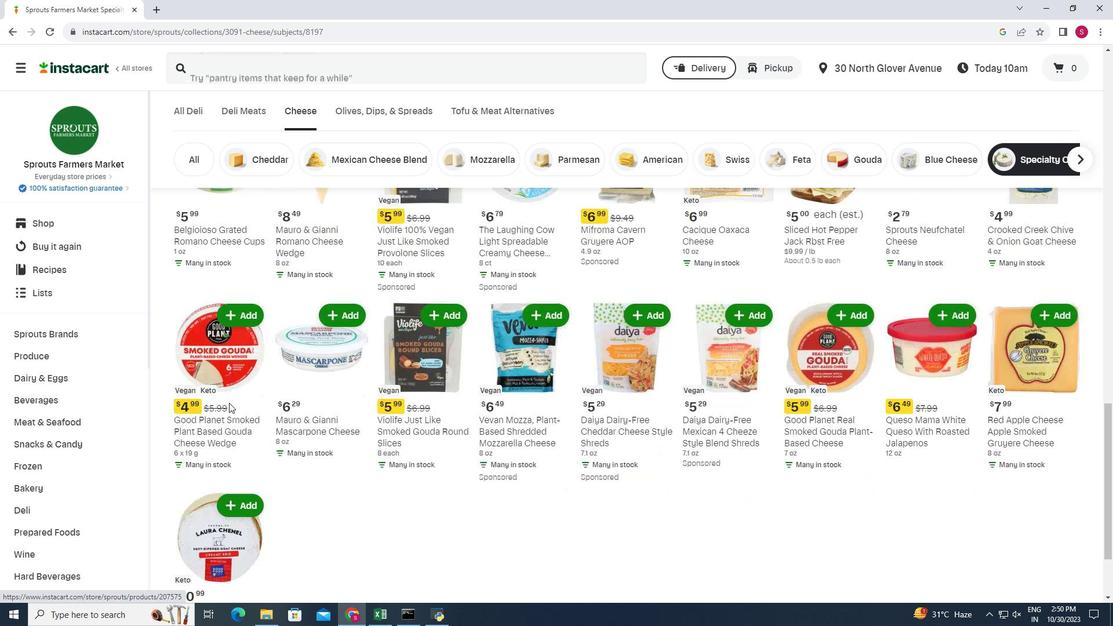 
Action: Mouse scrolled (233, 406) with delta (0, 0)
Screenshot: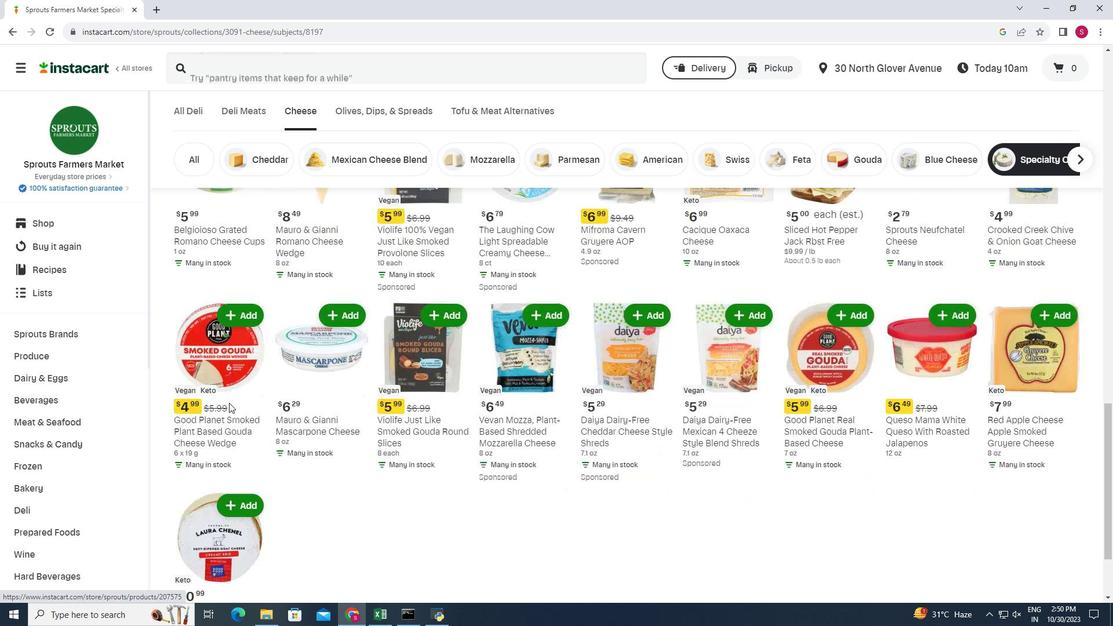 
Action: Mouse moved to (547, 288)
Screenshot: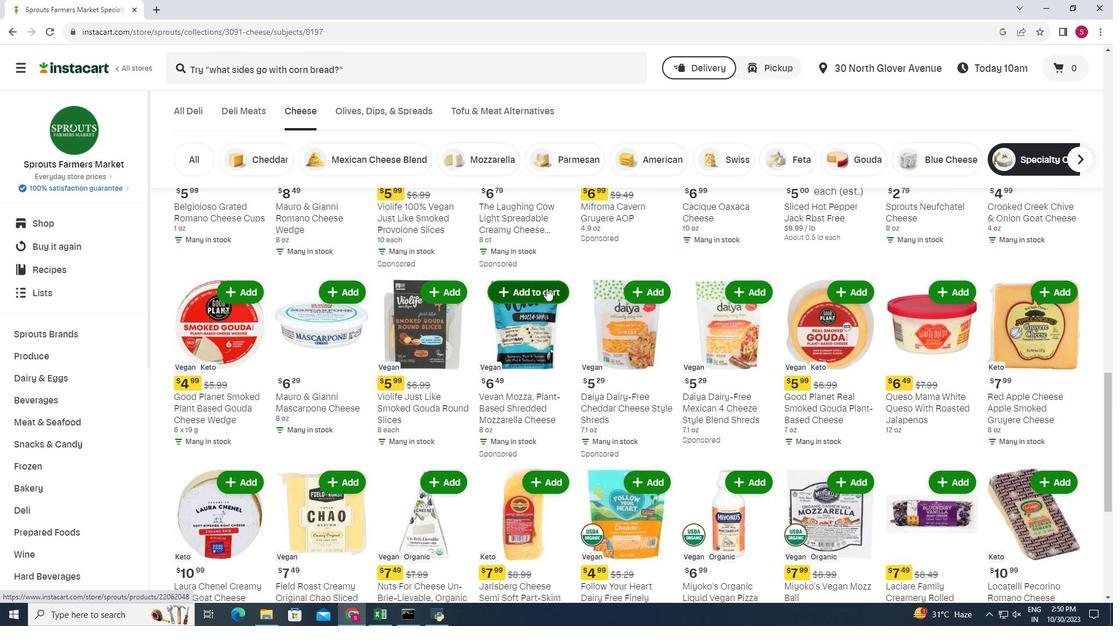 
Action: Mouse pressed left at (547, 288)
Screenshot: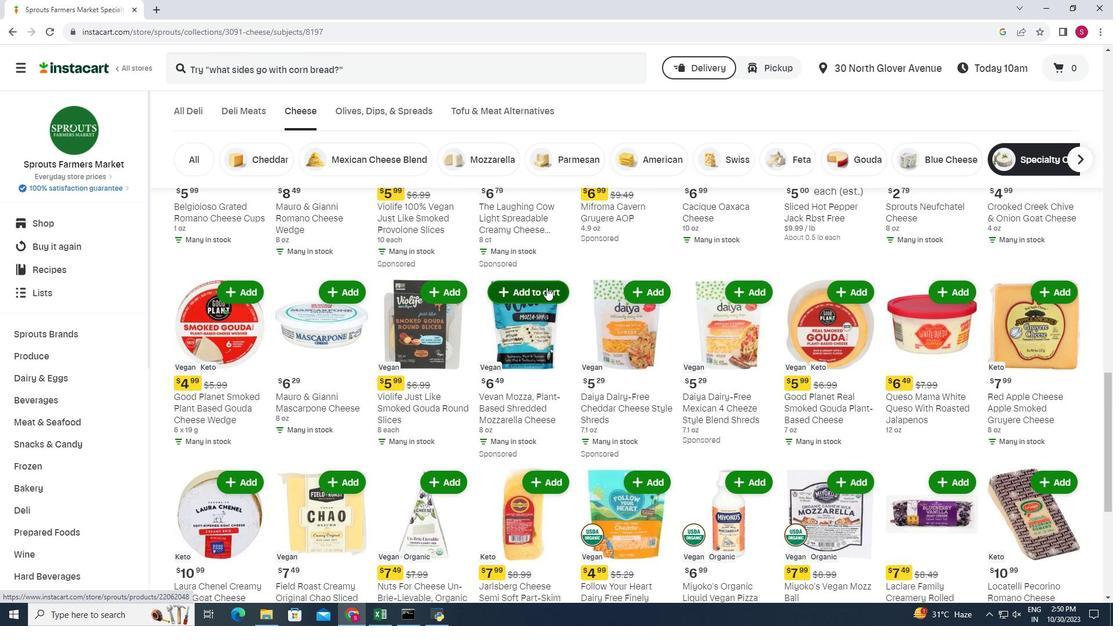 
Action: Mouse moved to (570, 263)
Screenshot: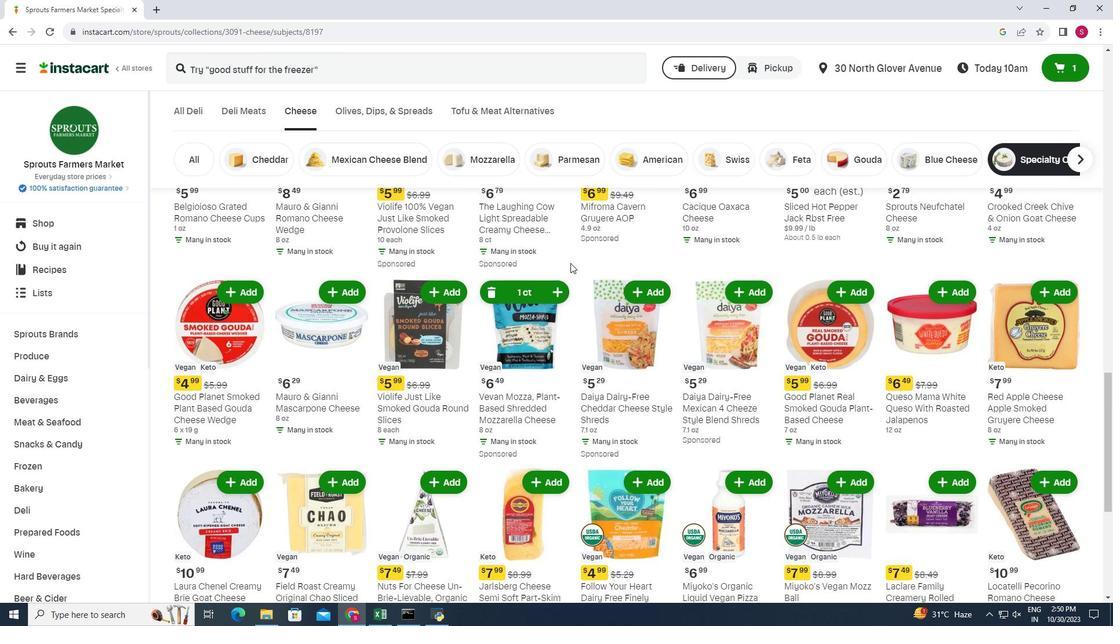 
